 Task: Select the West Africa Time as time zone for the schedule.
Action: Mouse moved to (104, 147)
Screenshot: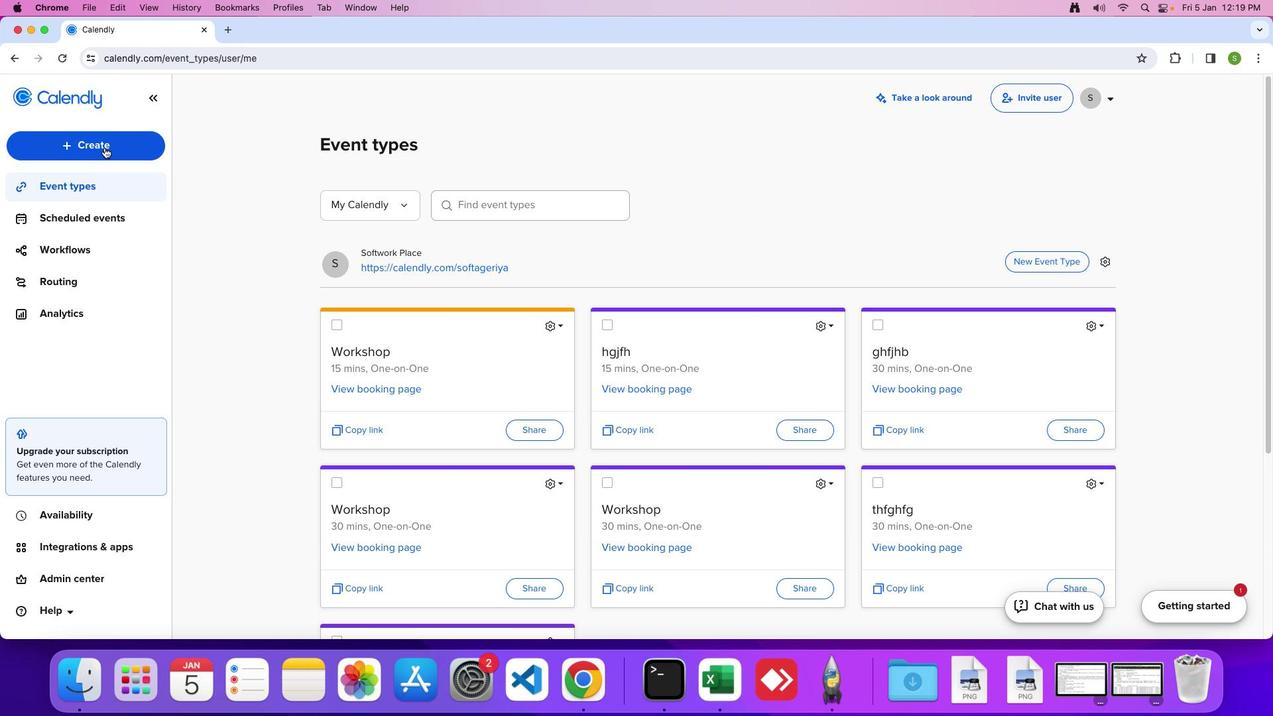 
Action: Mouse pressed left at (104, 147)
Screenshot: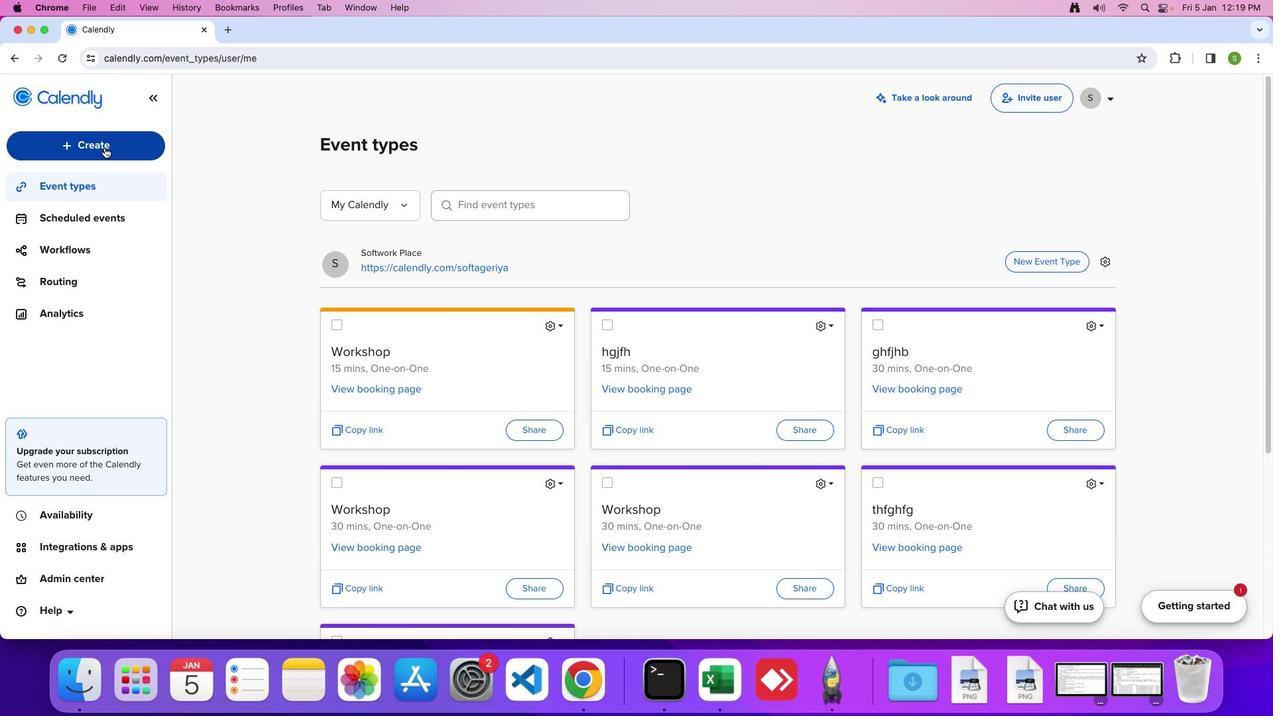 
Action: Mouse moved to (82, 305)
Screenshot: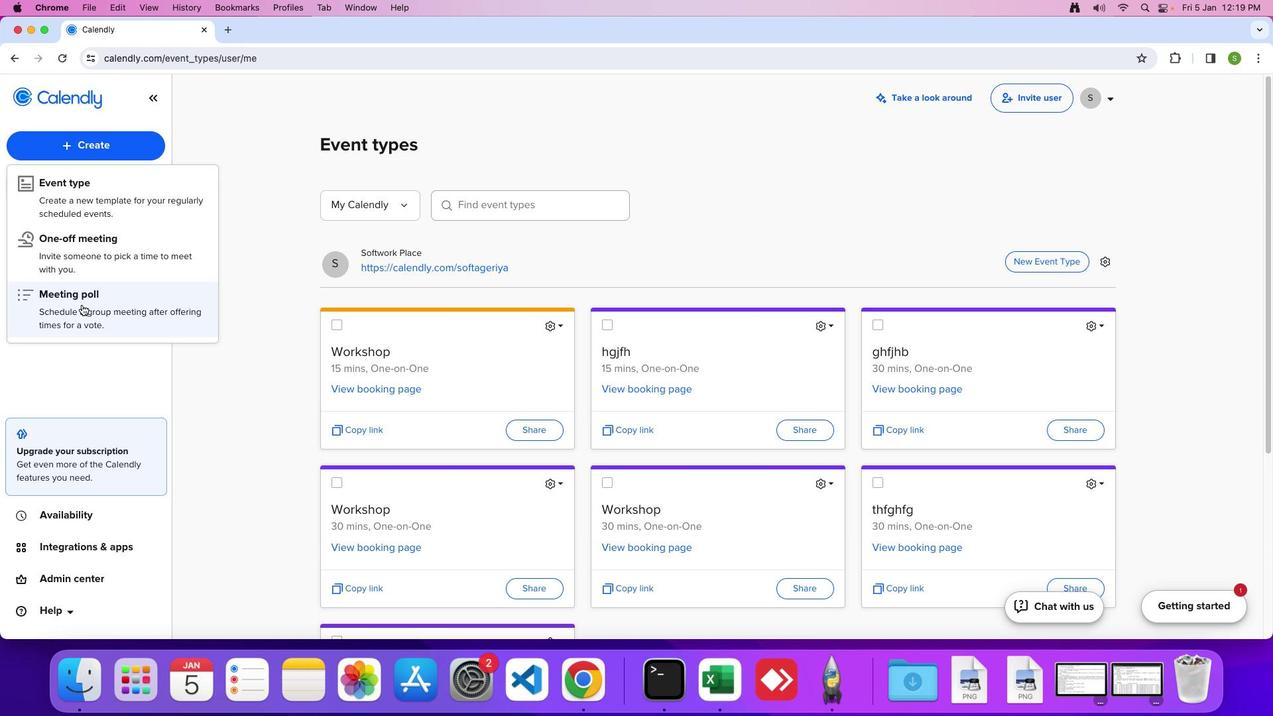 
Action: Mouse pressed left at (82, 305)
Screenshot: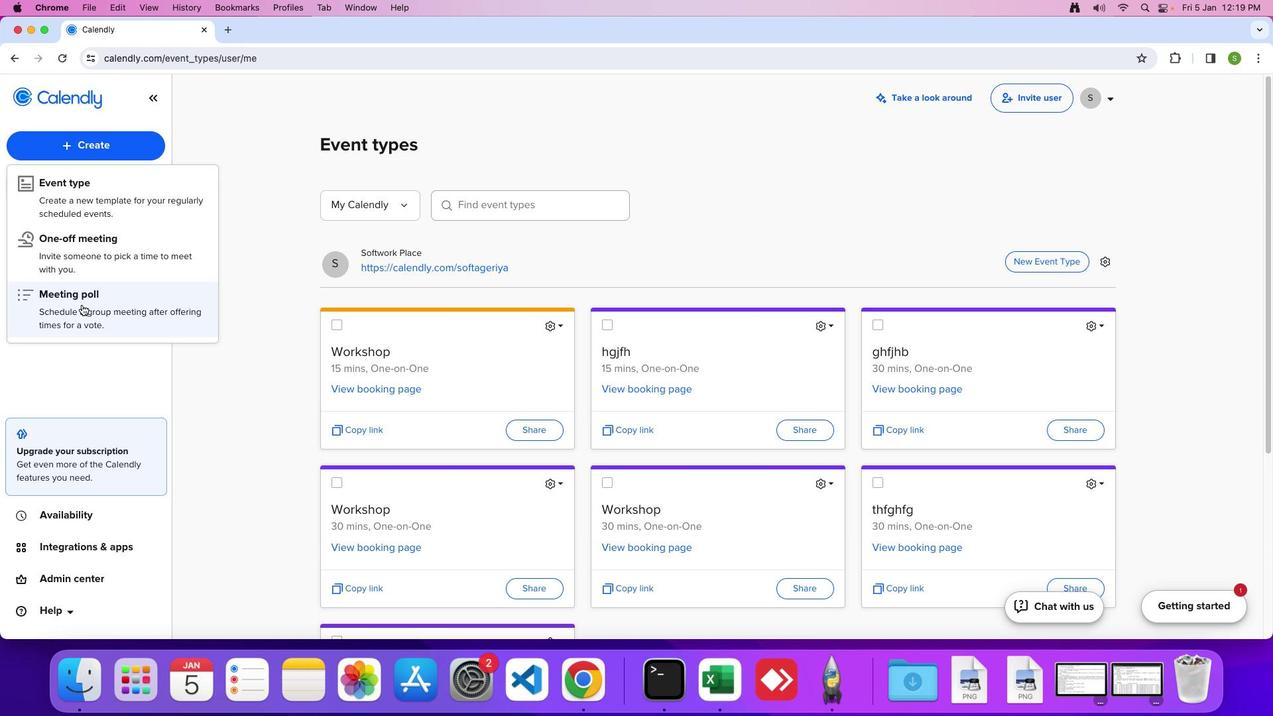 
Action: Mouse moved to (110, 163)
Screenshot: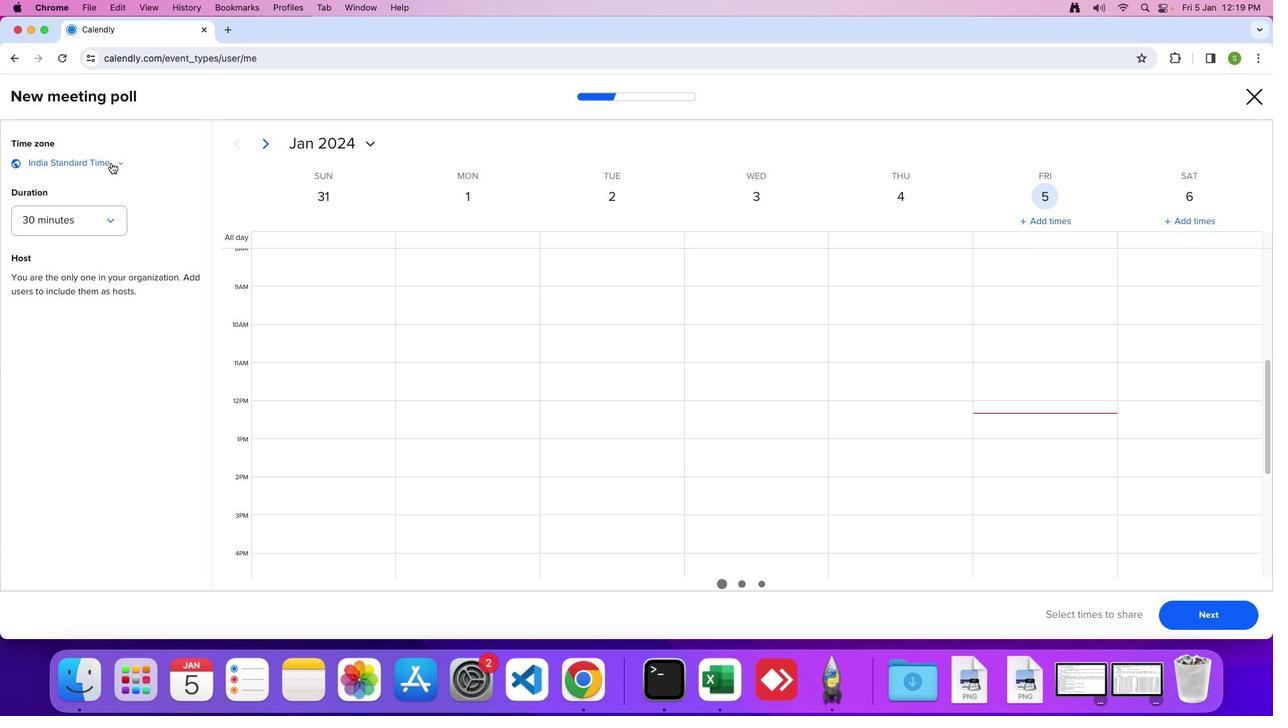 
Action: Mouse pressed left at (110, 163)
Screenshot: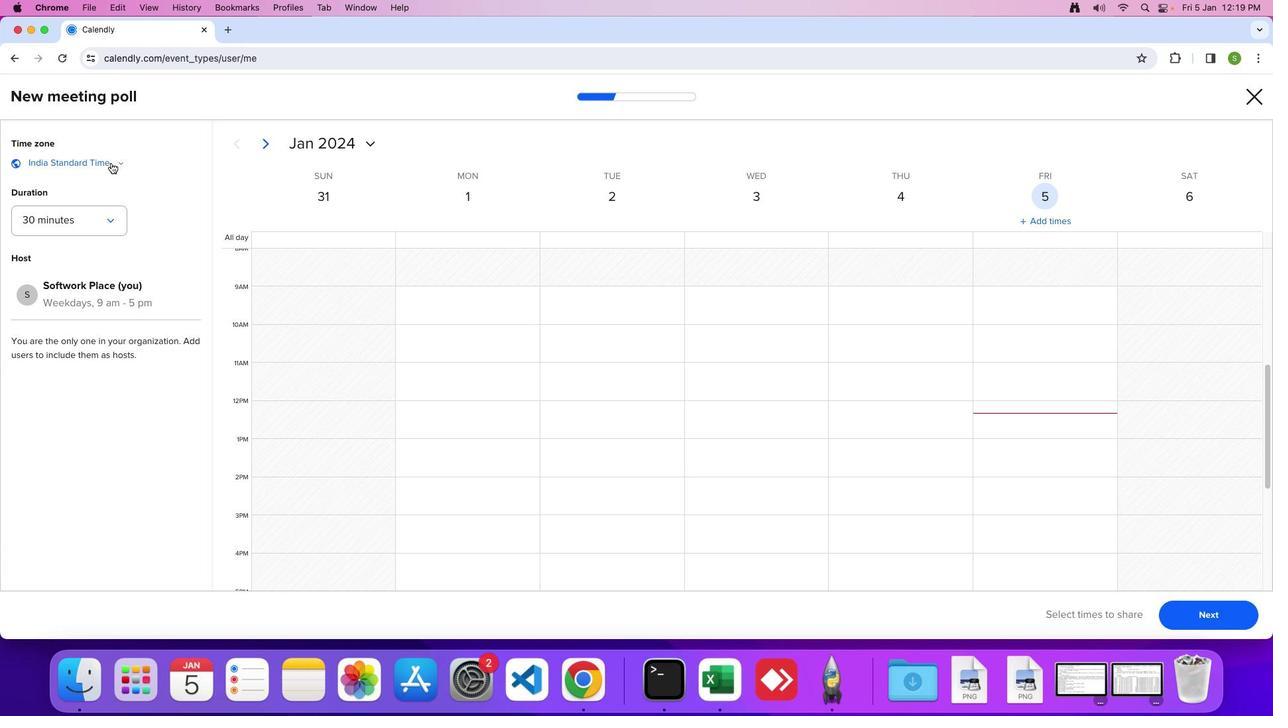 
Action: Mouse moved to (140, 339)
Screenshot: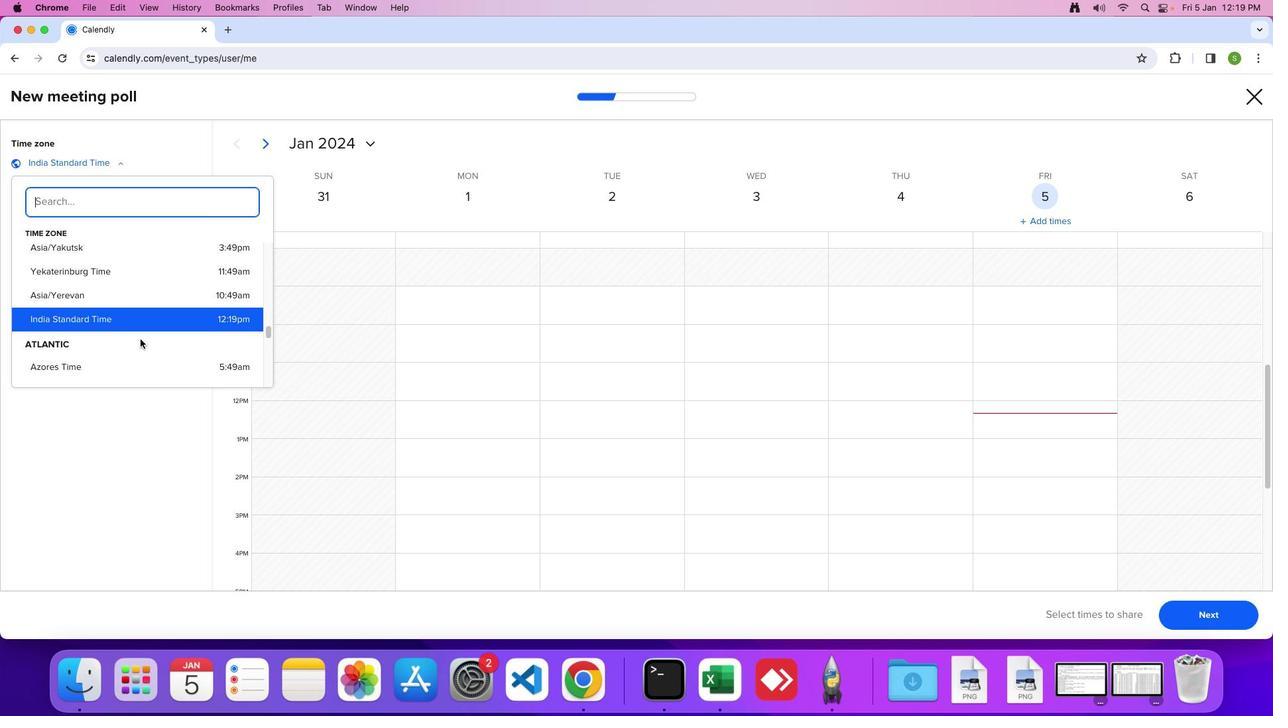 
Action: Mouse scrolled (140, 339) with delta (0, 0)
Screenshot: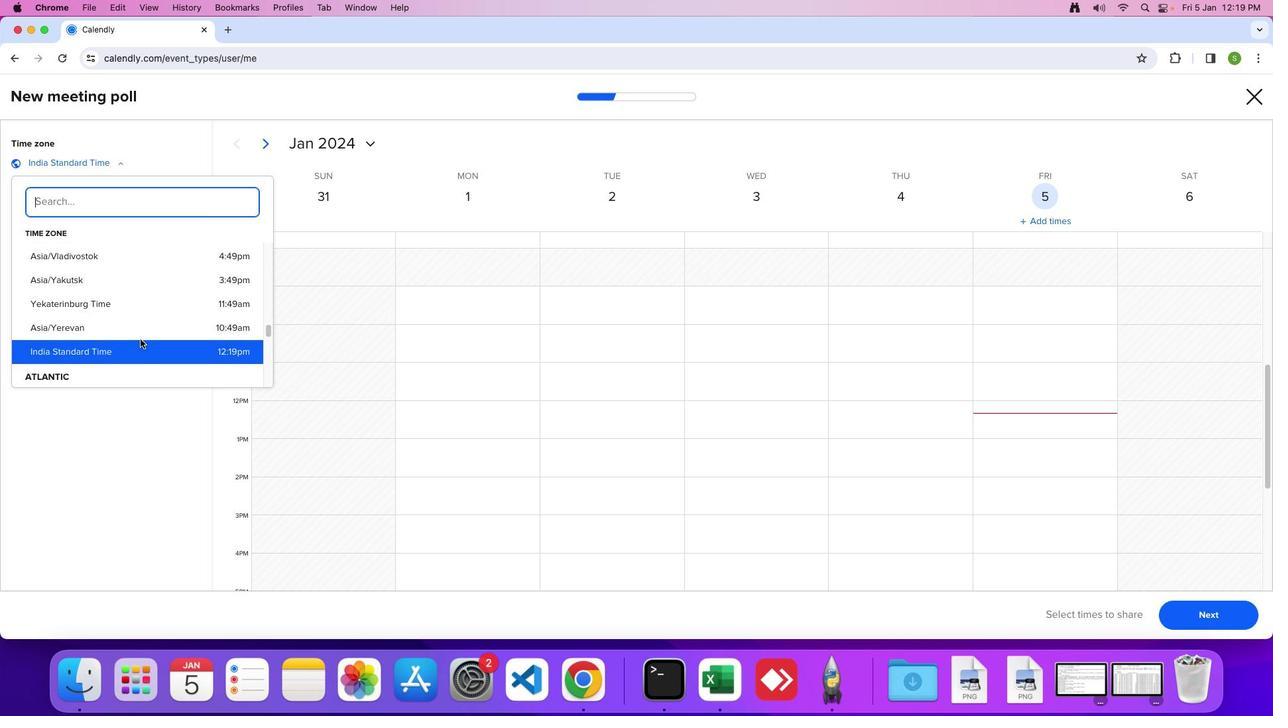 
Action: Mouse moved to (140, 339)
Screenshot: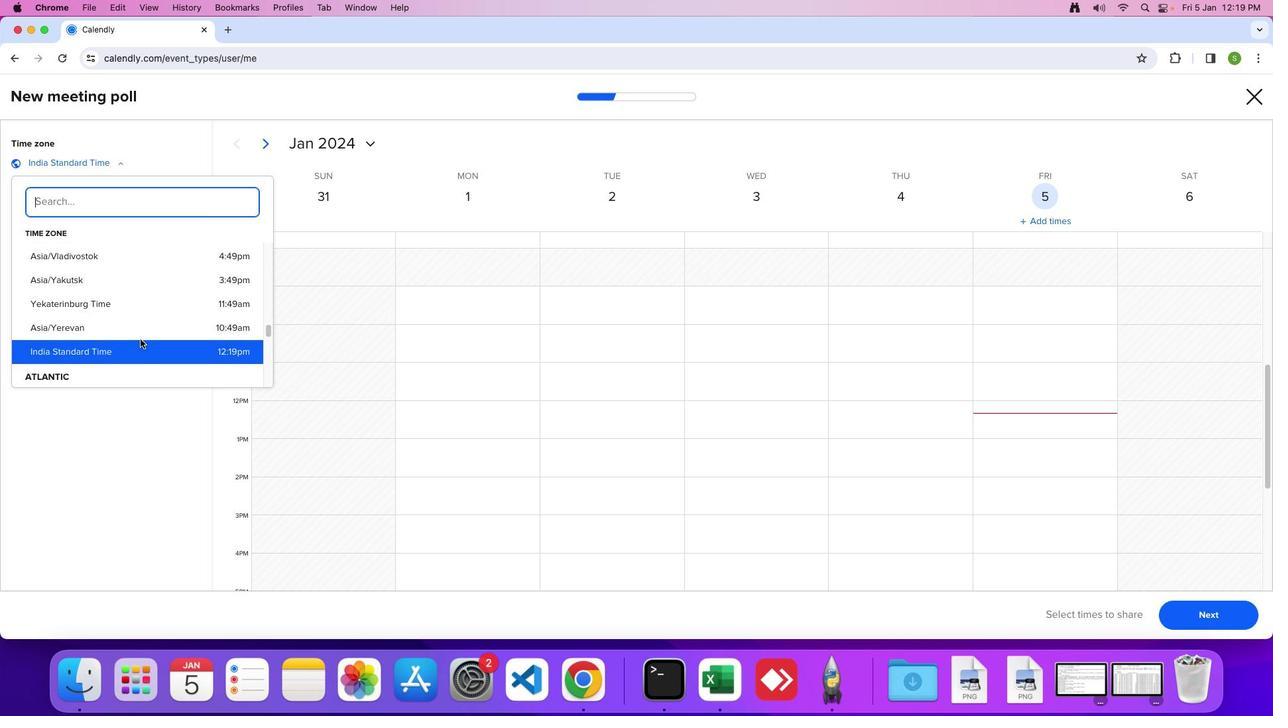
Action: Mouse scrolled (140, 339) with delta (0, 0)
Screenshot: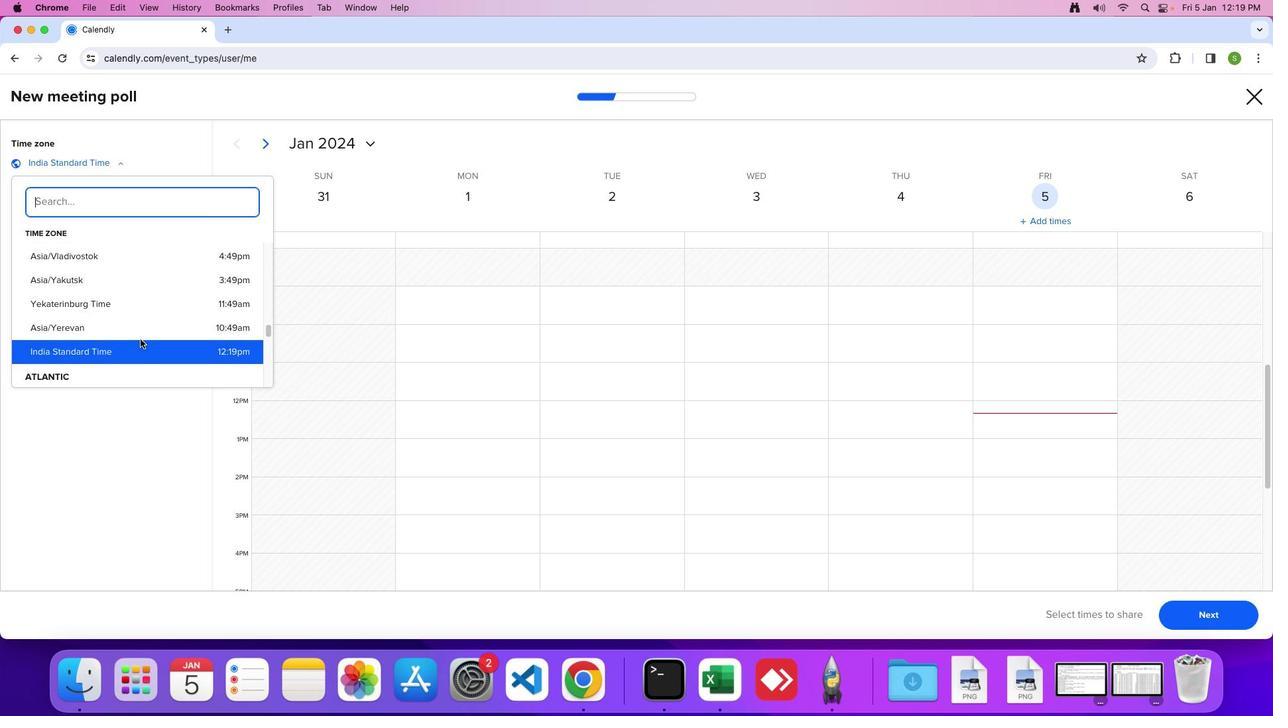 
Action: Mouse moved to (140, 339)
Screenshot: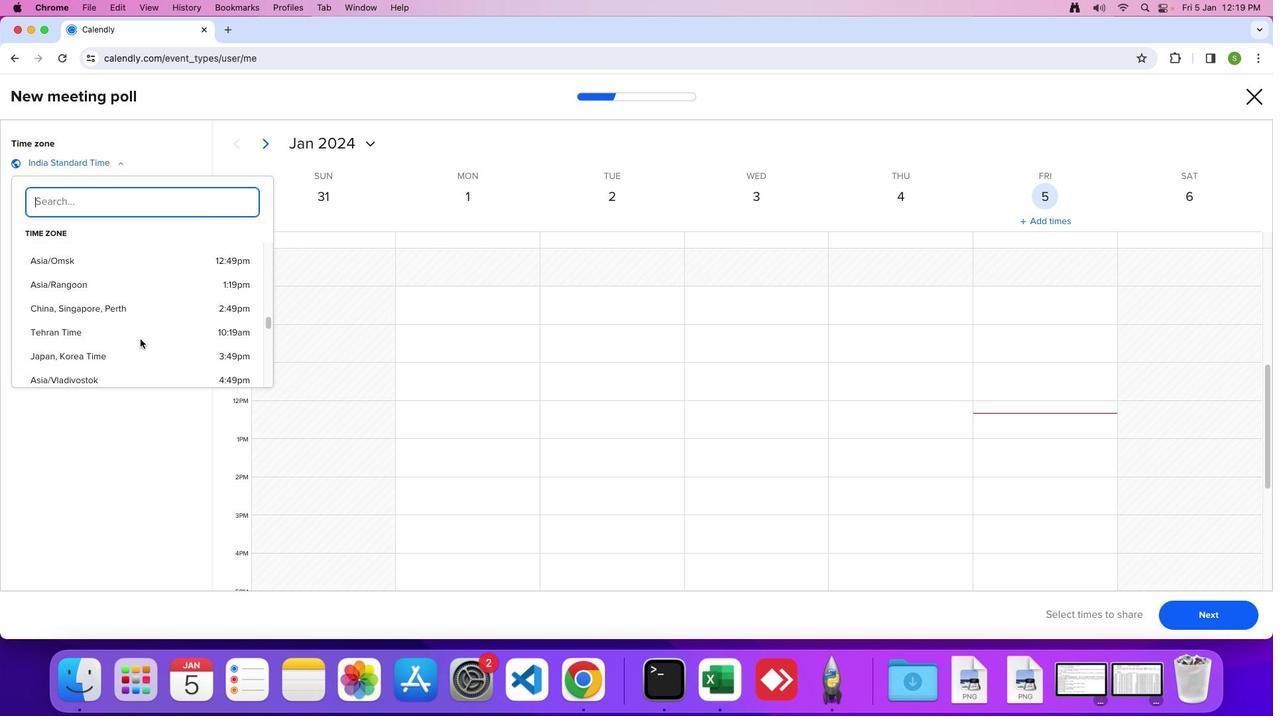 
Action: Mouse scrolled (140, 339) with delta (0, 2)
Screenshot: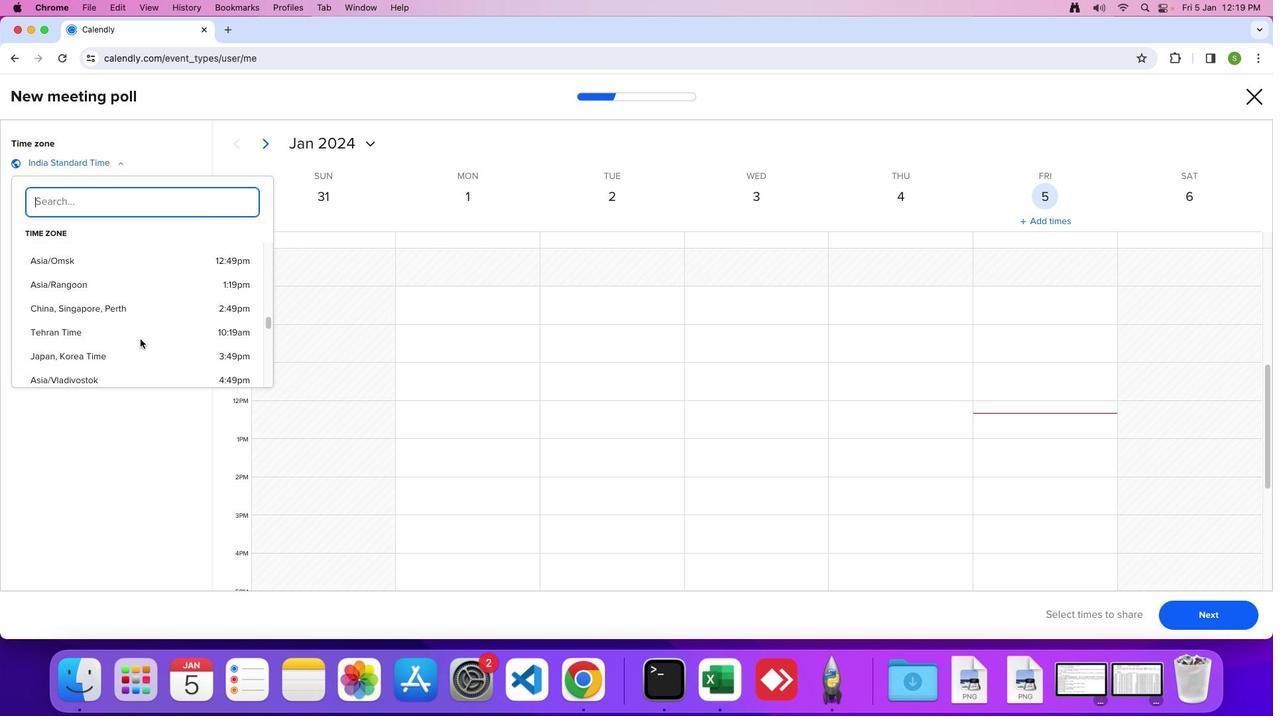 
Action: Mouse scrolled (140, 339) with delta (0, 3)
Screenshot: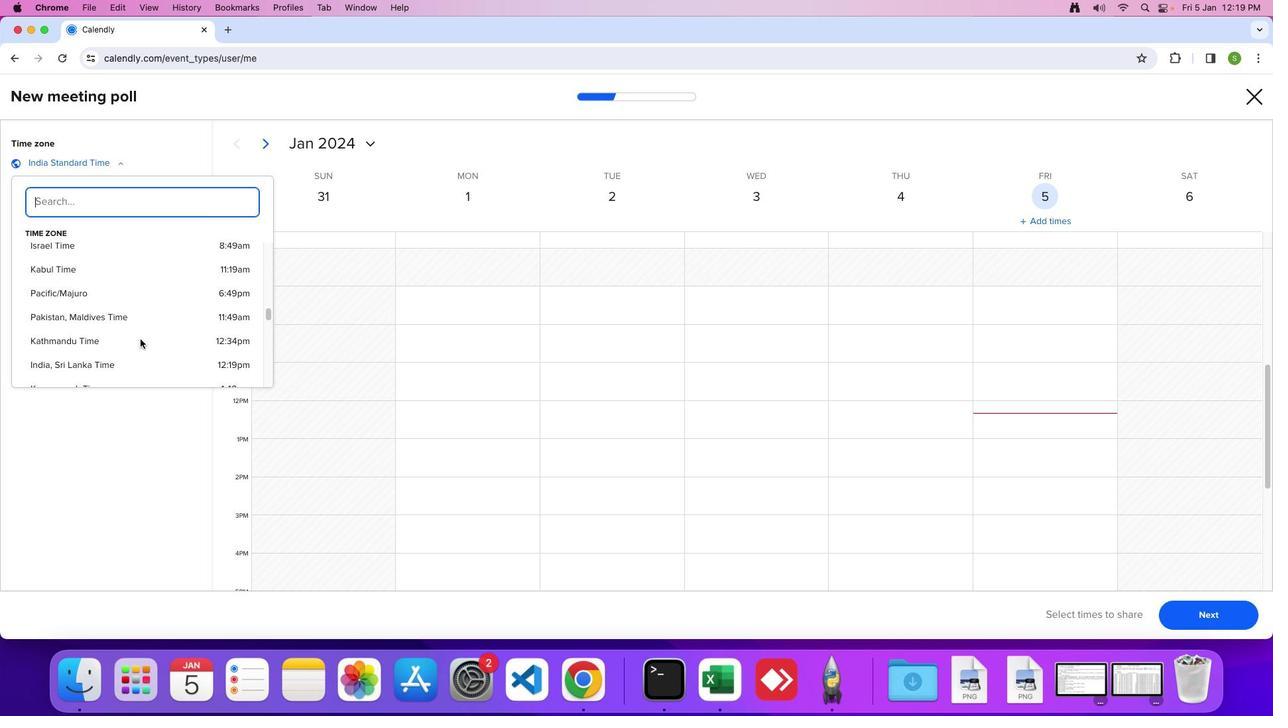 
Action: Mouse moved to (140, 339)
Screenshot: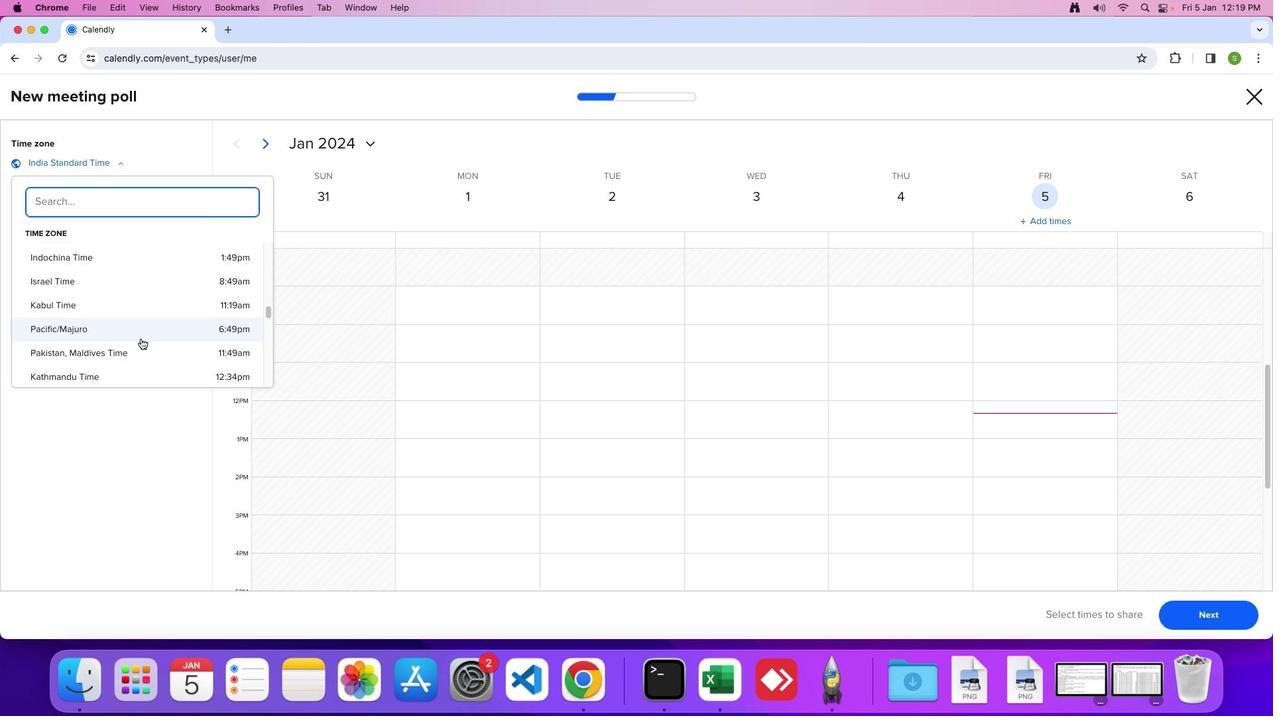 
Action: Mouse scrolled (140, 339) with delta (0, 0)
Screenshot: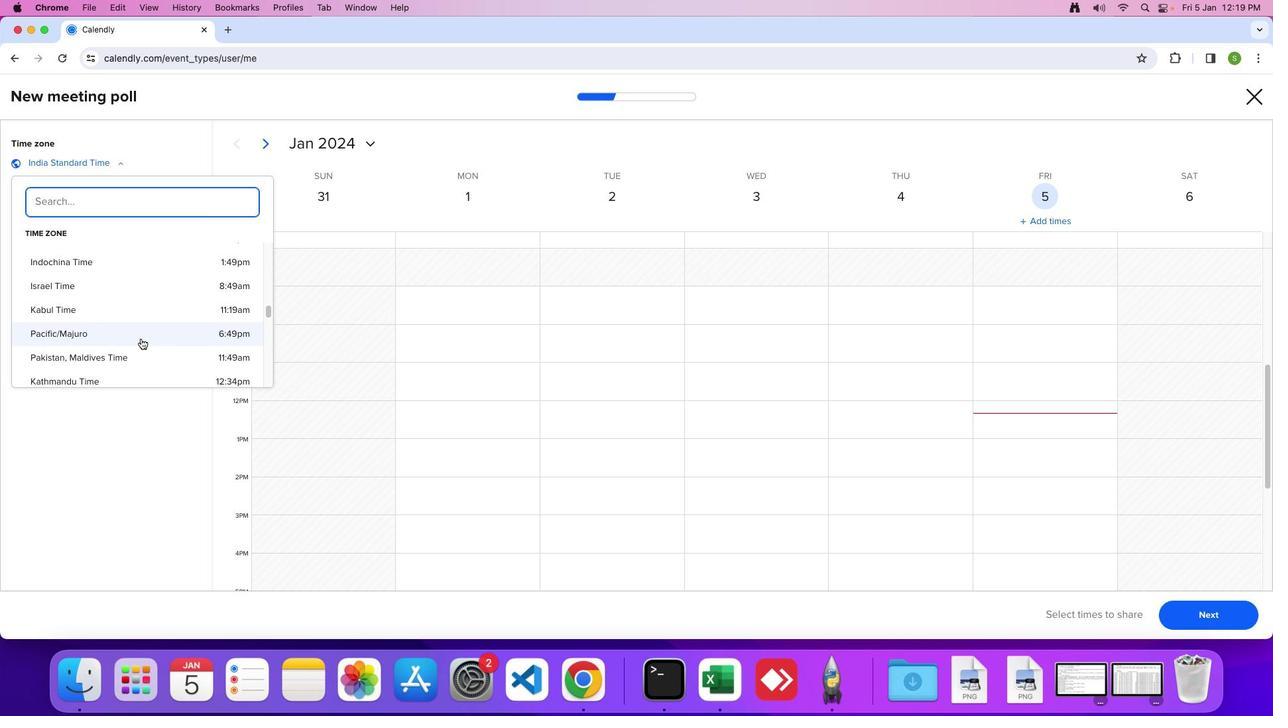 
Action: Mouse scrolled (140, 339) with delta (0, 0)
Screenshot: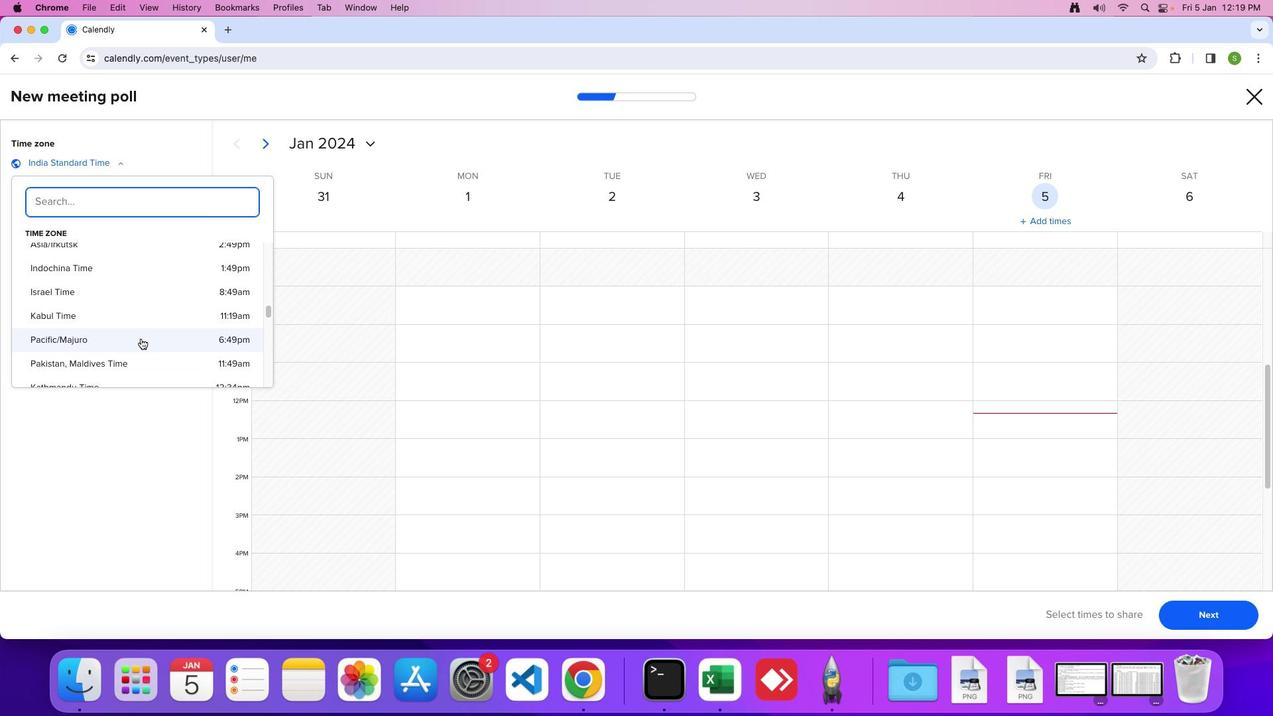 
Action: Mouse moved to (141, 338)
Screenshot: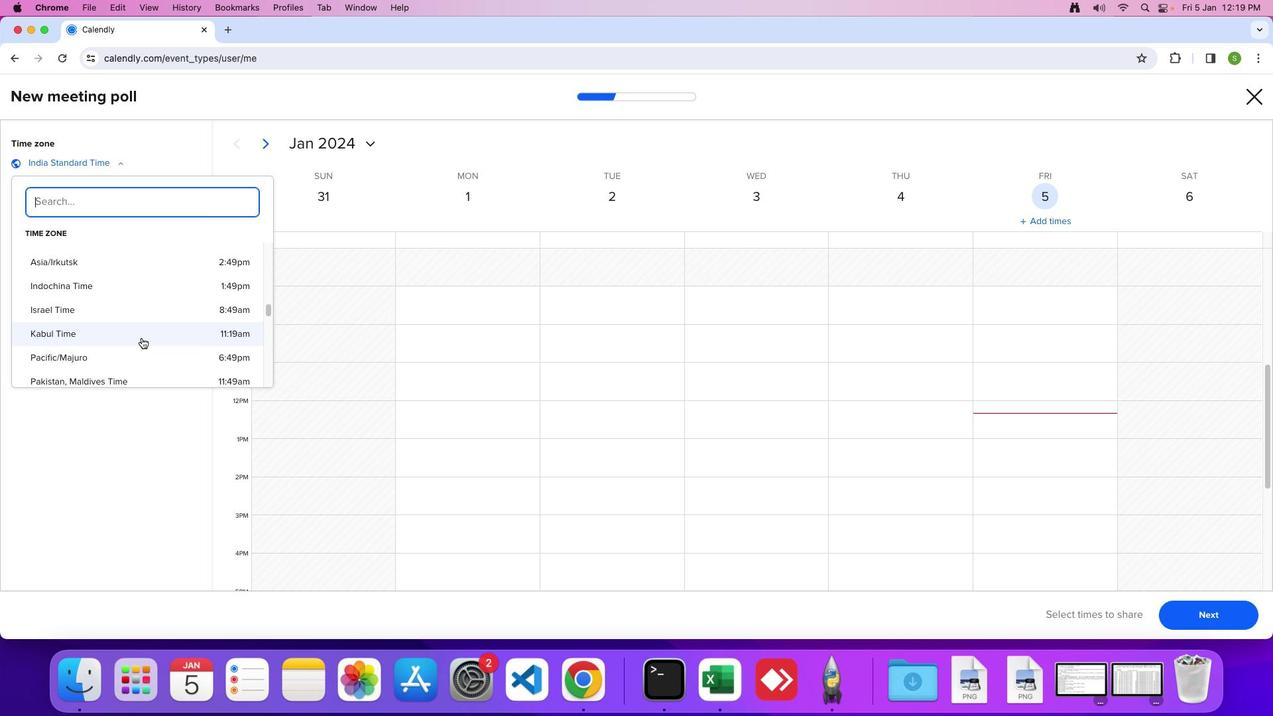 
Action: Mouse scrolled (141, 338) with delta (0, 0)
Screenshot: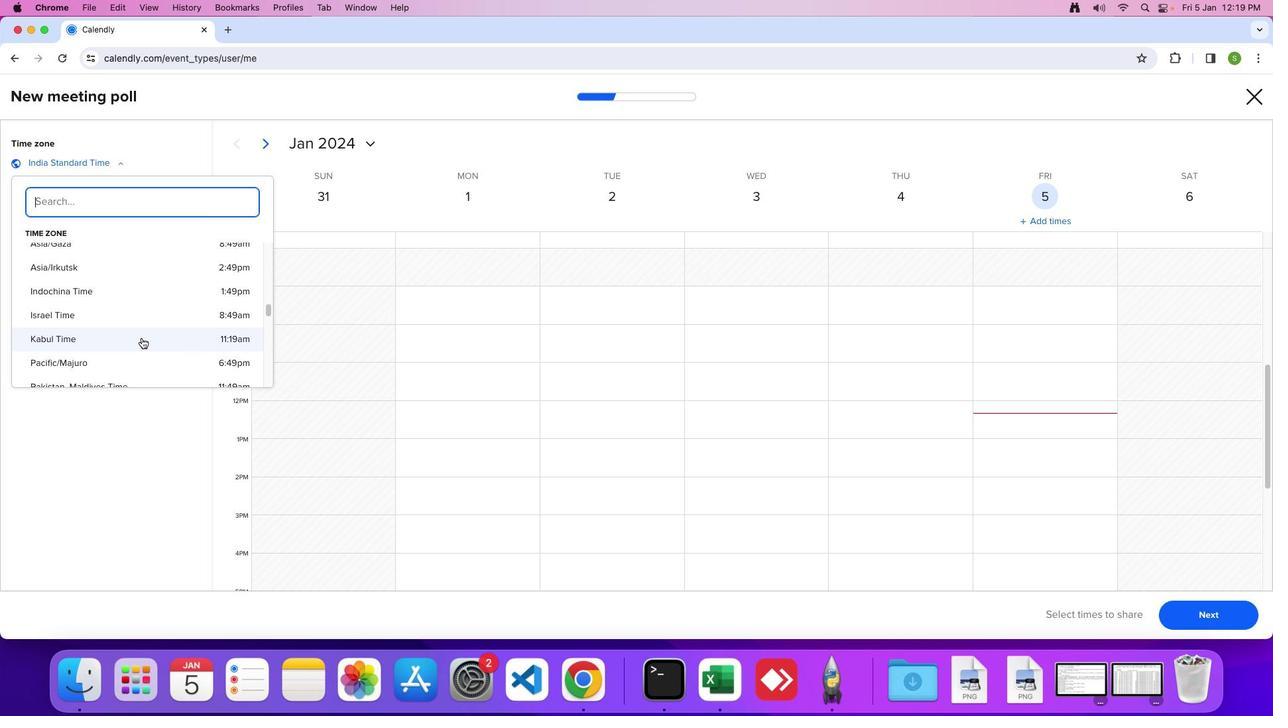 
Action: Mouse scrolled (141, 338) with delta (0, 0)
Screenshot: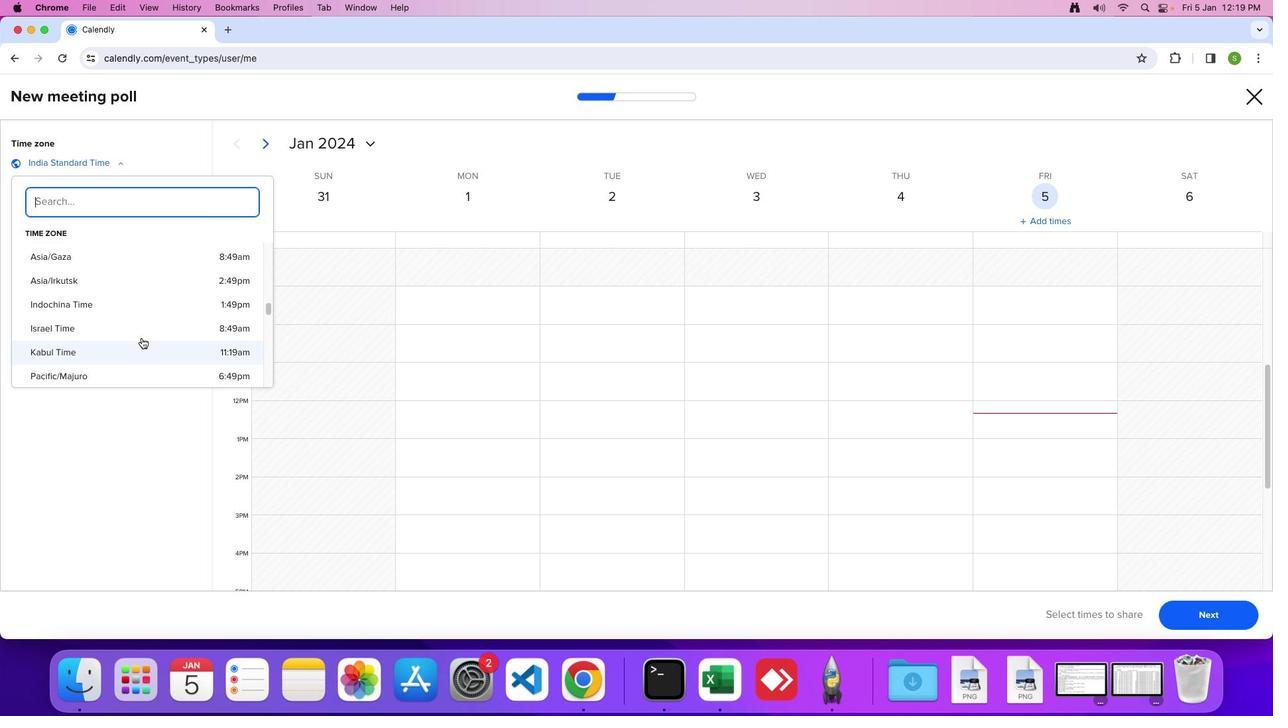 
Action: Mouse scrolled (141, 338) with delta (0, 1)
Screenshot: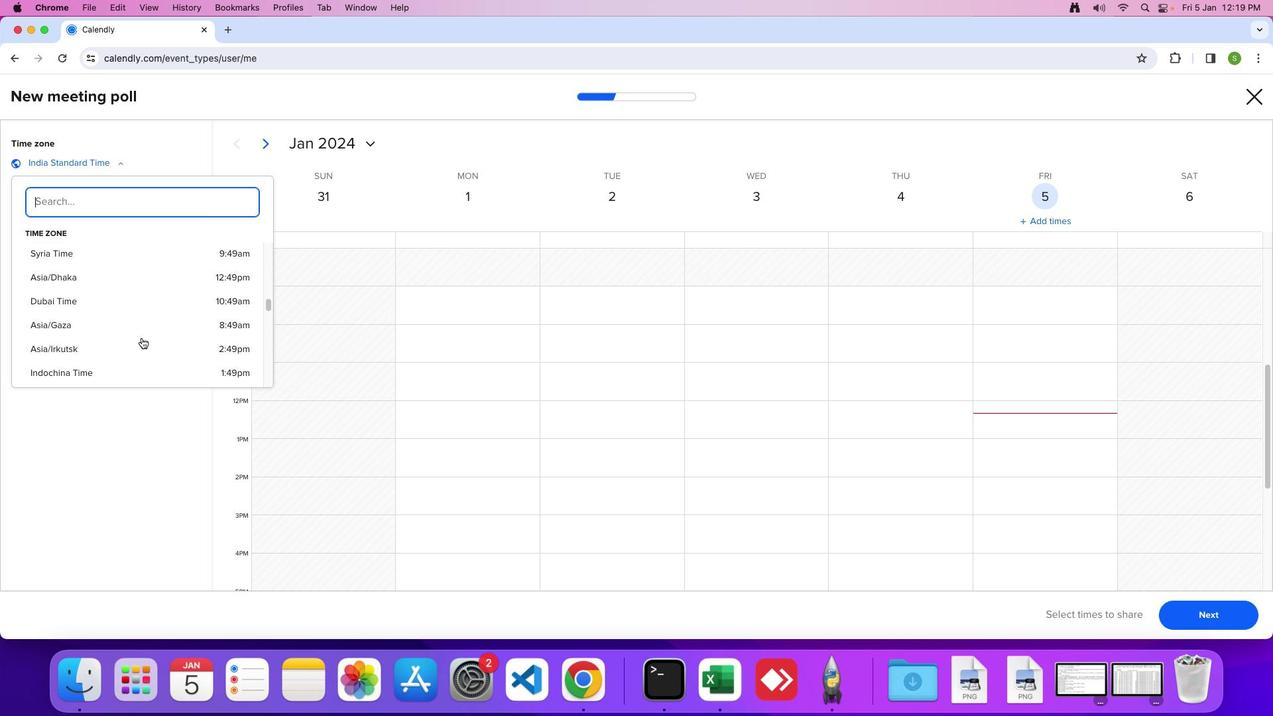 
Action: Mouse scrolled (141, 338) with delta (0, 0)
Screenshot: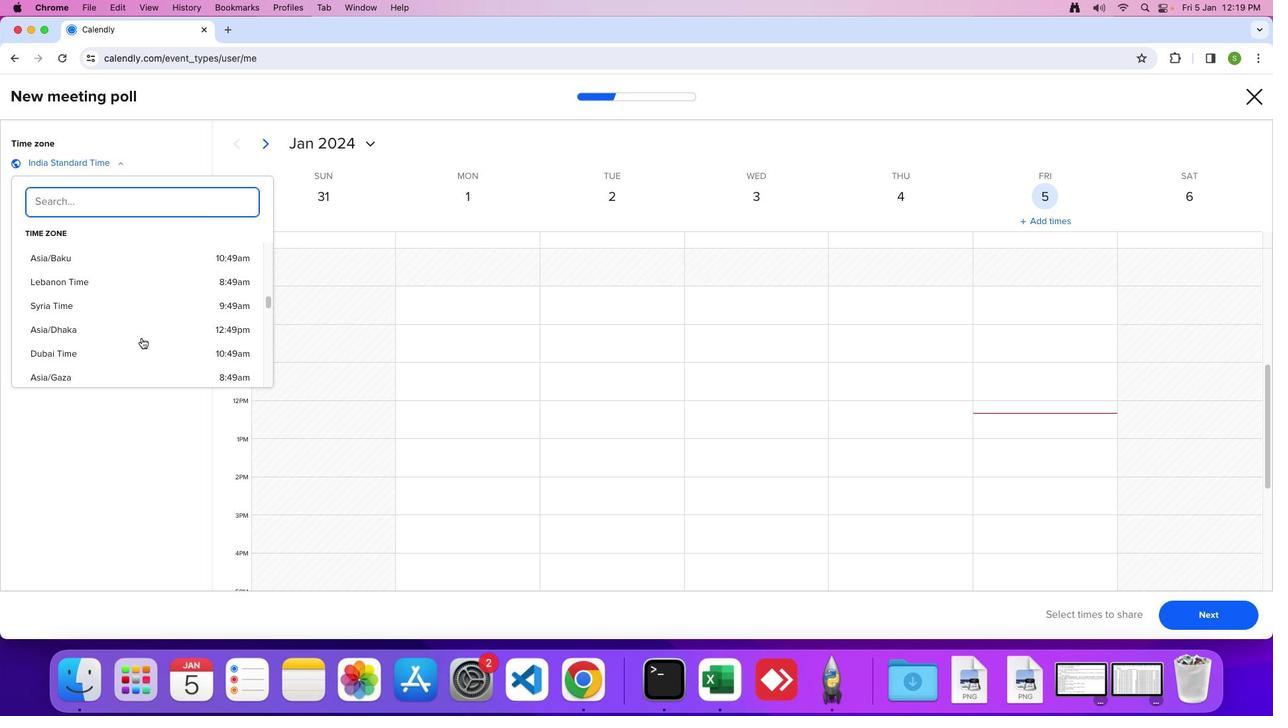 
Action: Mouse scrolled (141, 338) with delta (0, 0)
Screenshot: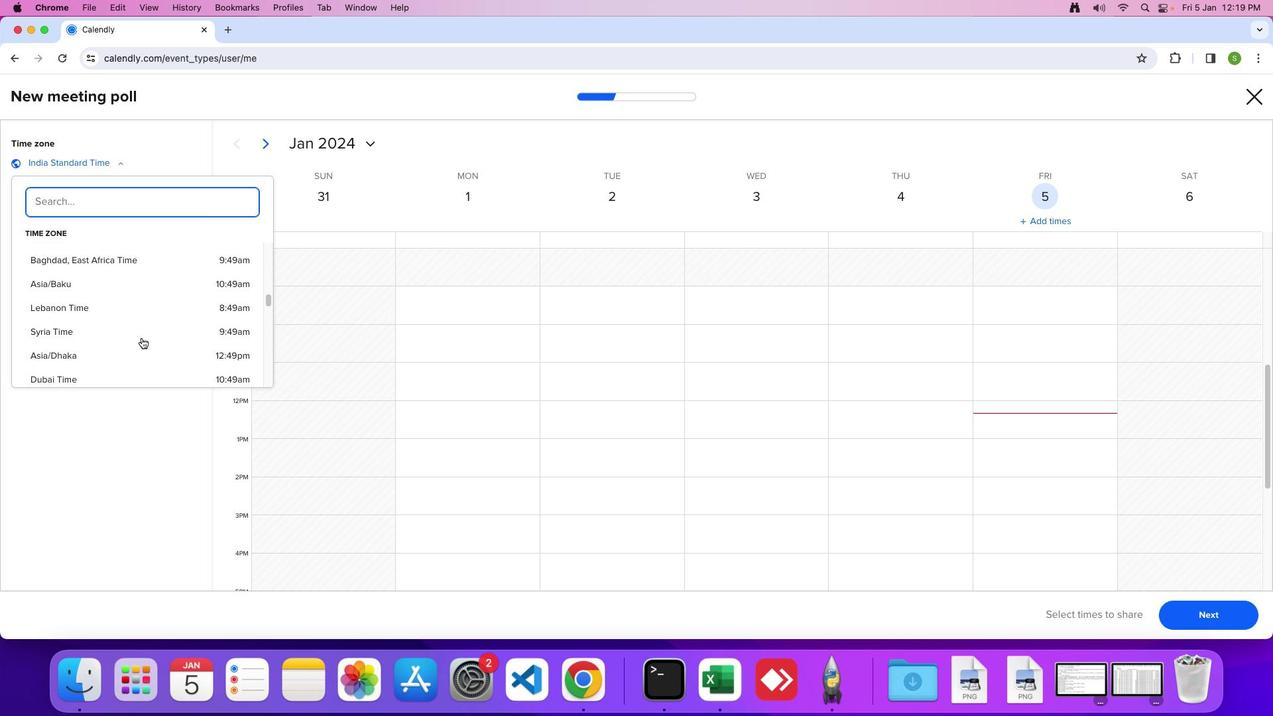 
Action: Mouse scrolled (141, 338) with delta (0, 1)
Screenshot: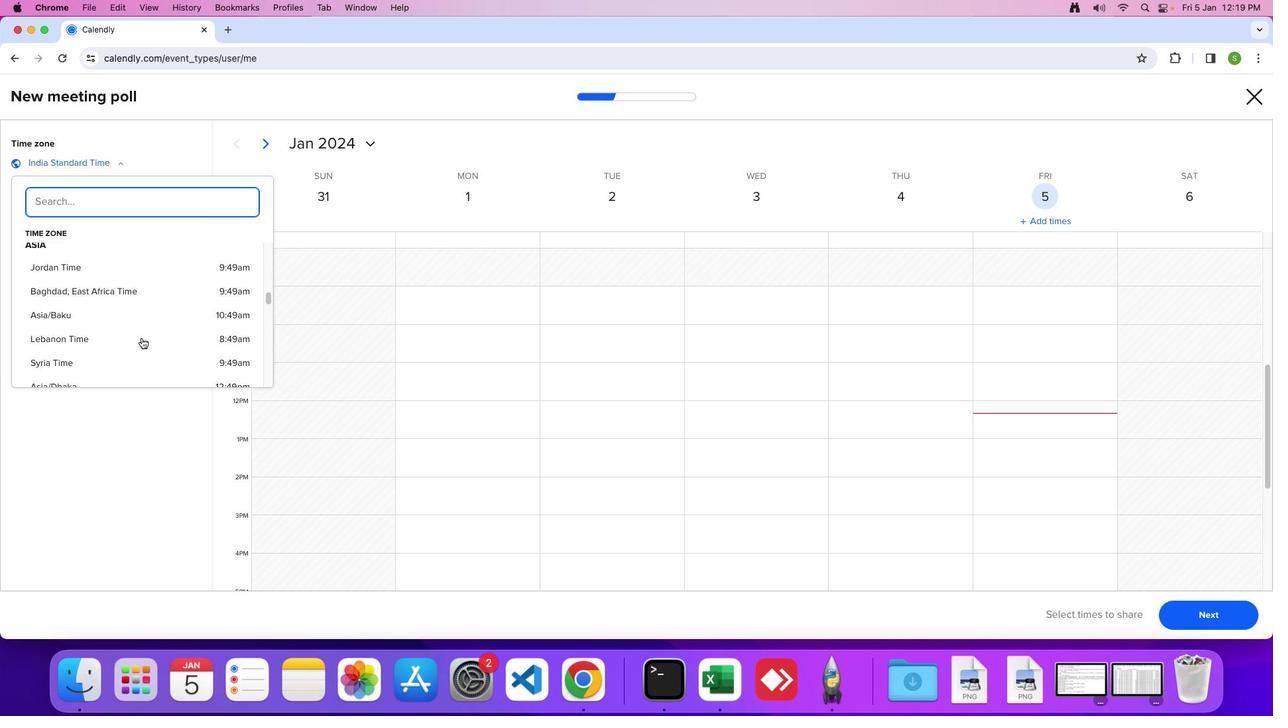 
Action: Mouse scrolled (141, 338) with delta (0, 0)
Screenshot: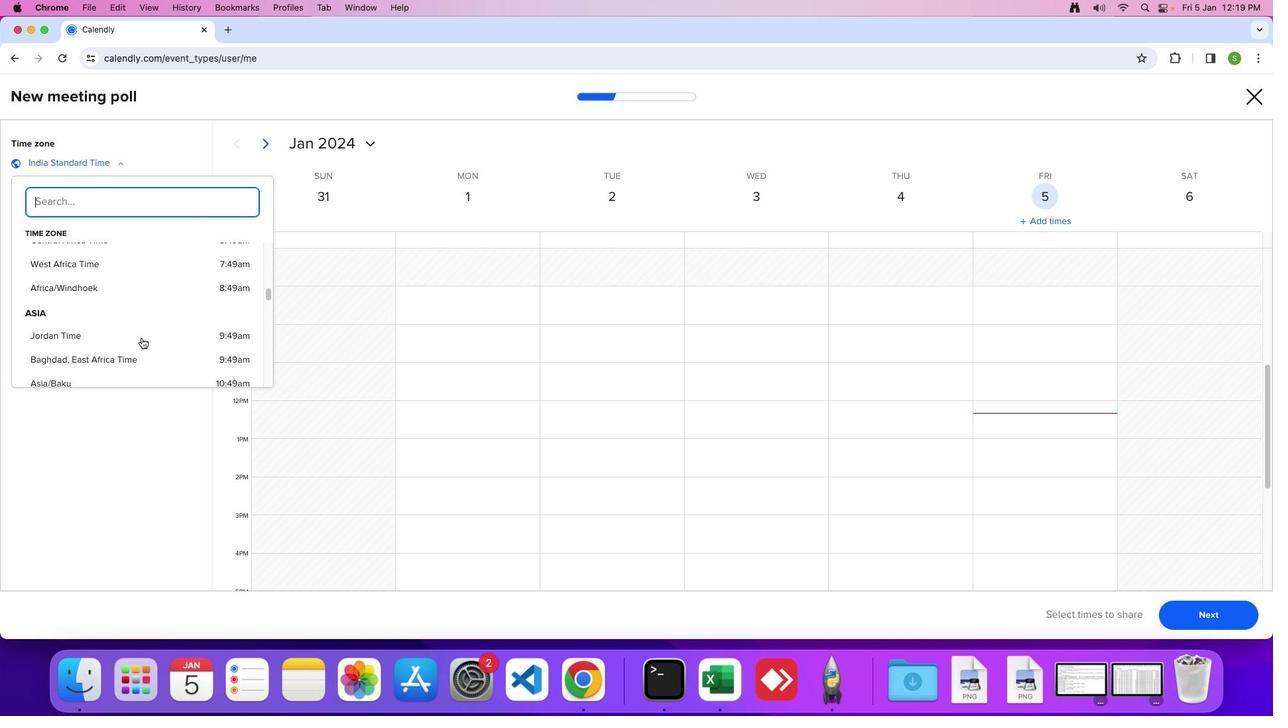 
Action: Mouse scrolled (141, 338) with delta (0, 0)
Screenshot: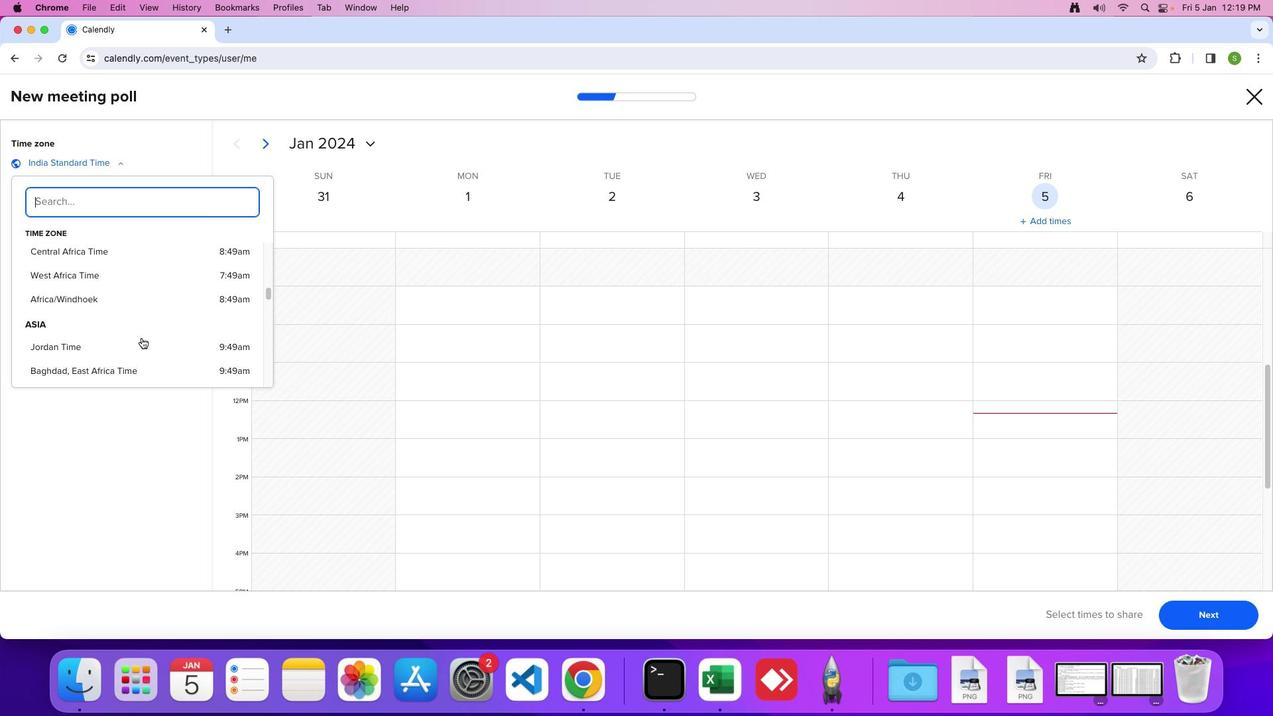
Action: Mouse scrolled (141, 338) with delta (0, 0)
Screenshot: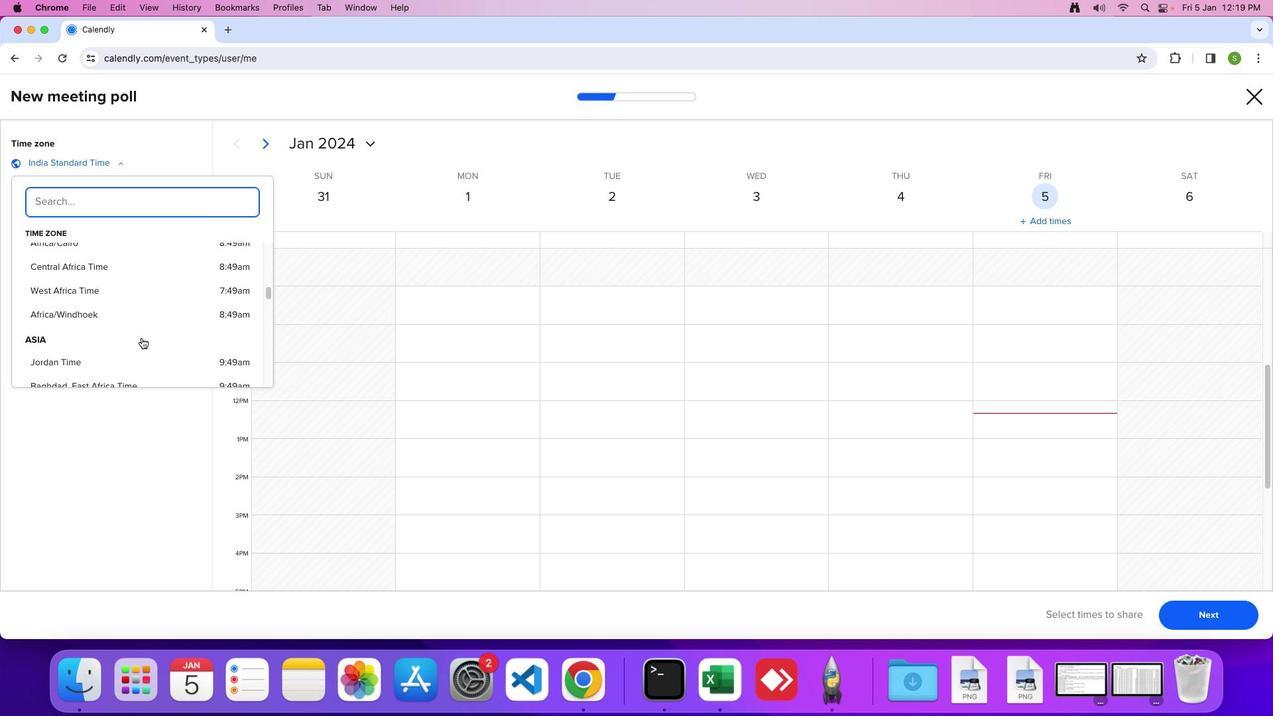 
Action: Mouse scrolled (141, 338) with delta (0, 0)
Screenshot: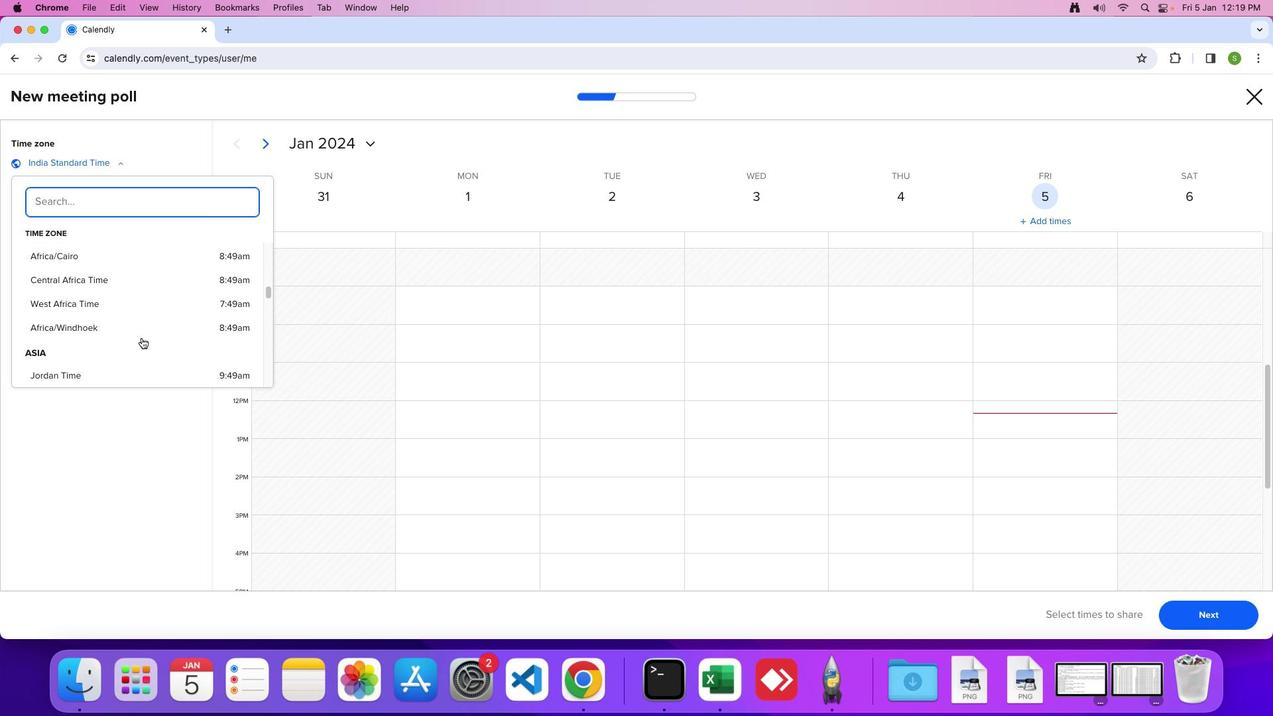 
Action: Mouse scrolled (141, 338) with delta (0, 0)
Screenshot: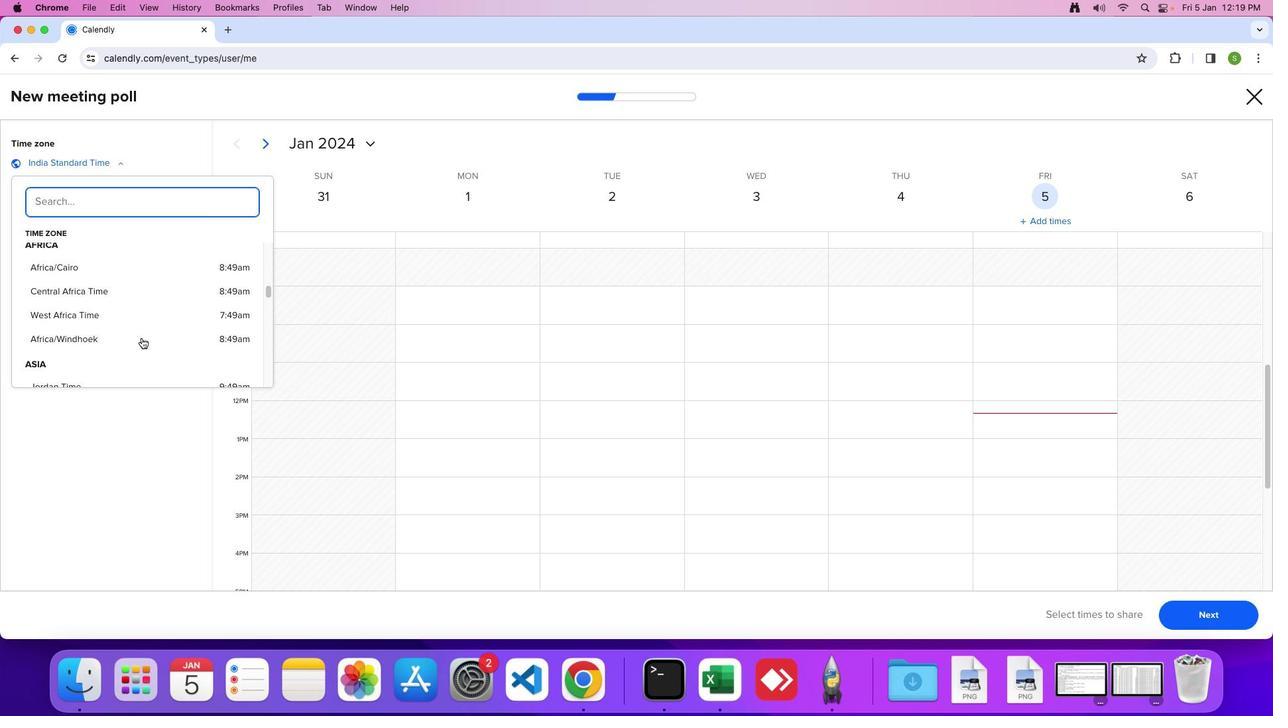 
Action: Mouse scrolled (141, 338) with delta (0, 0)
Screenshot: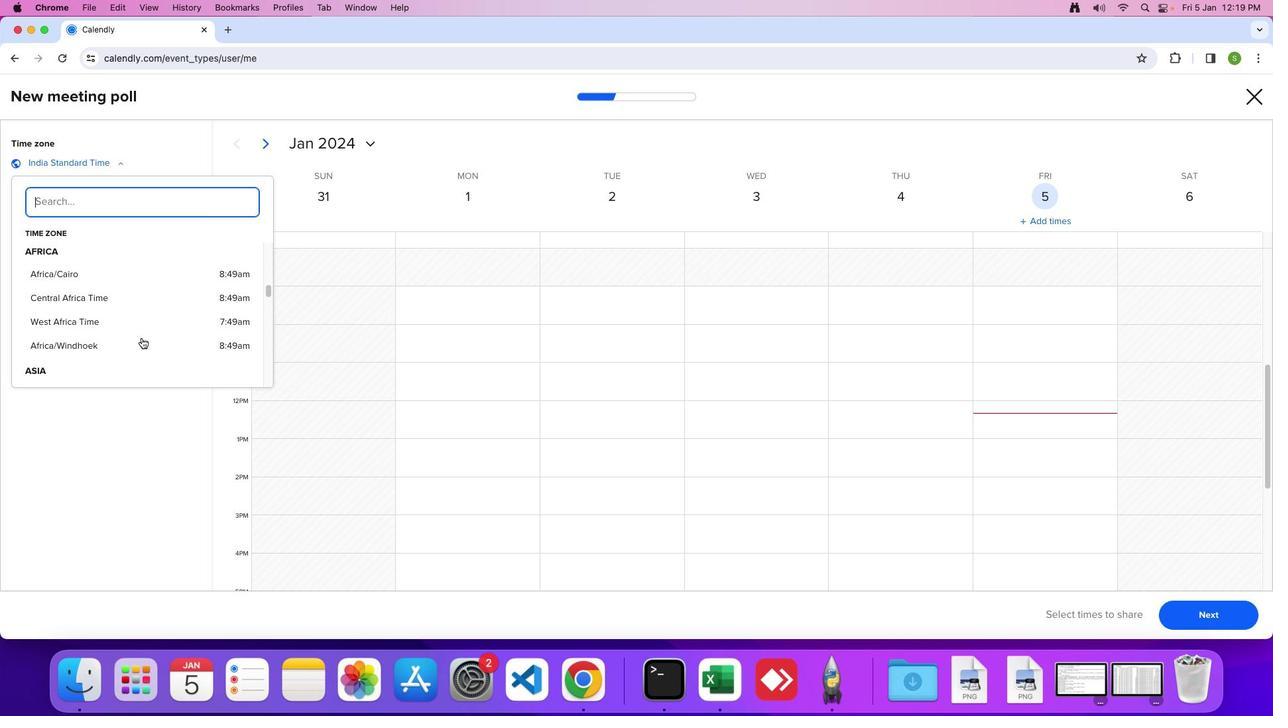 
Action: Mouse scrolled (141, 338) with delta (0, 0)
Screenshot: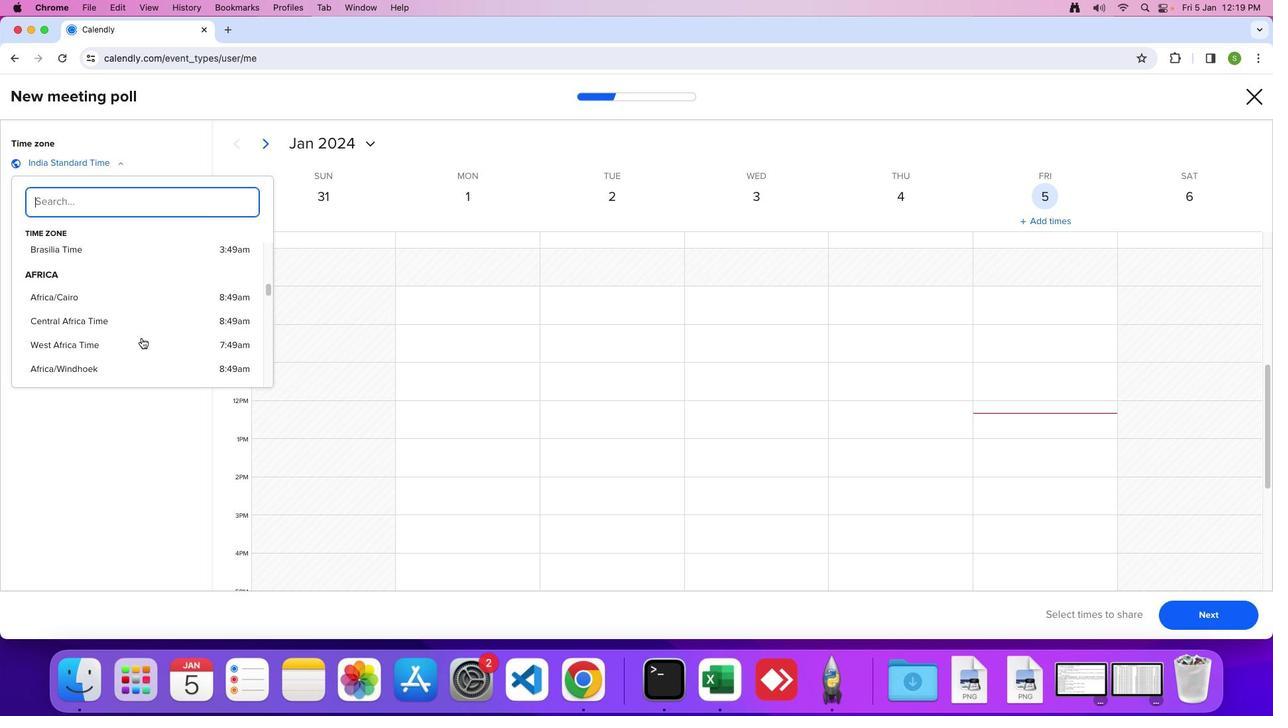 
Action: Mouse scrolled (141, 338) with delta (0, 0)
Screenshot: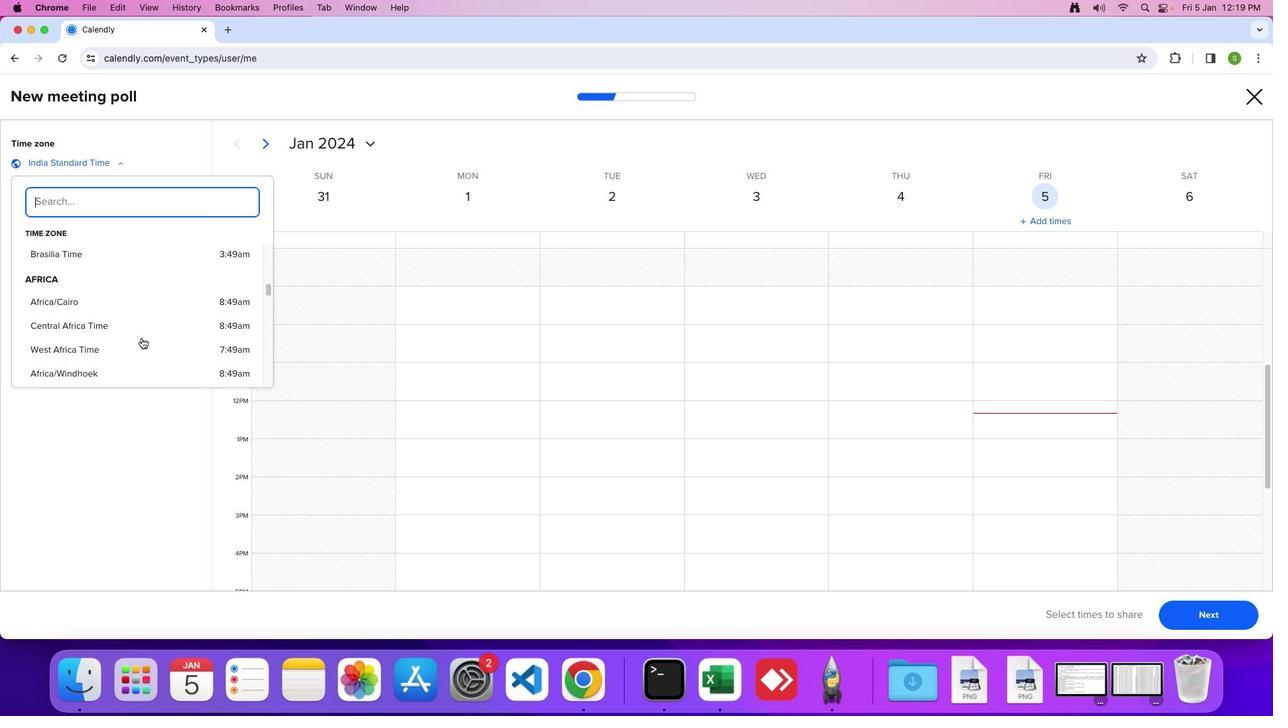 
Action: Mouse scrolled (141, 338) with delta (0, 1)
Screenshot: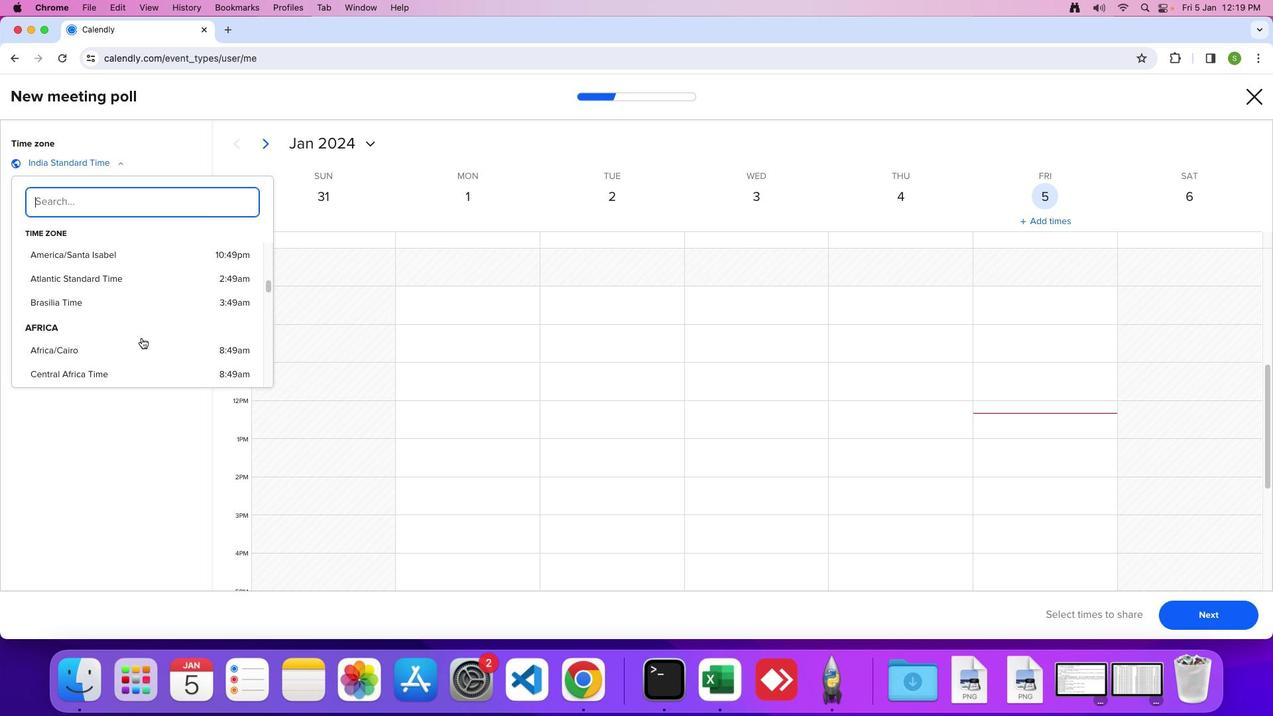 
Action: Mouse scrolled (141, 338) with delta (0, 0)
Screenshot: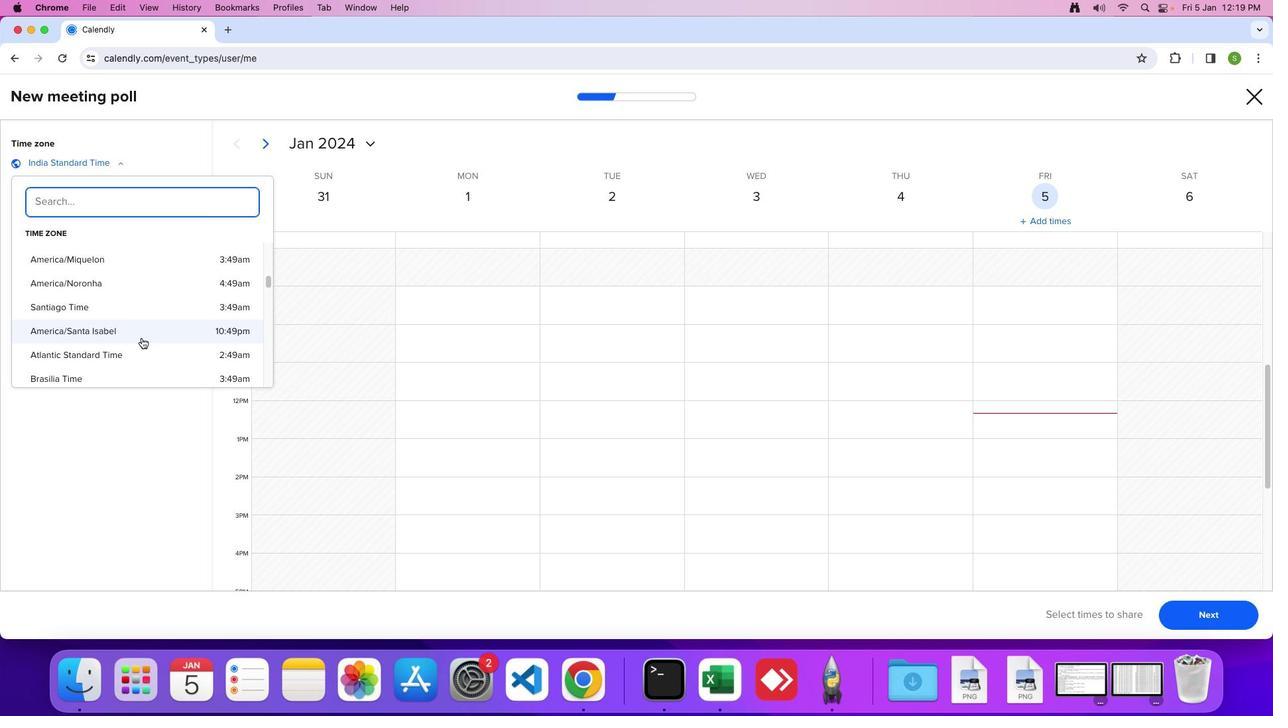 
Action: Mouse scrolled (141, 338) with delta (0, 0)
Screenshot: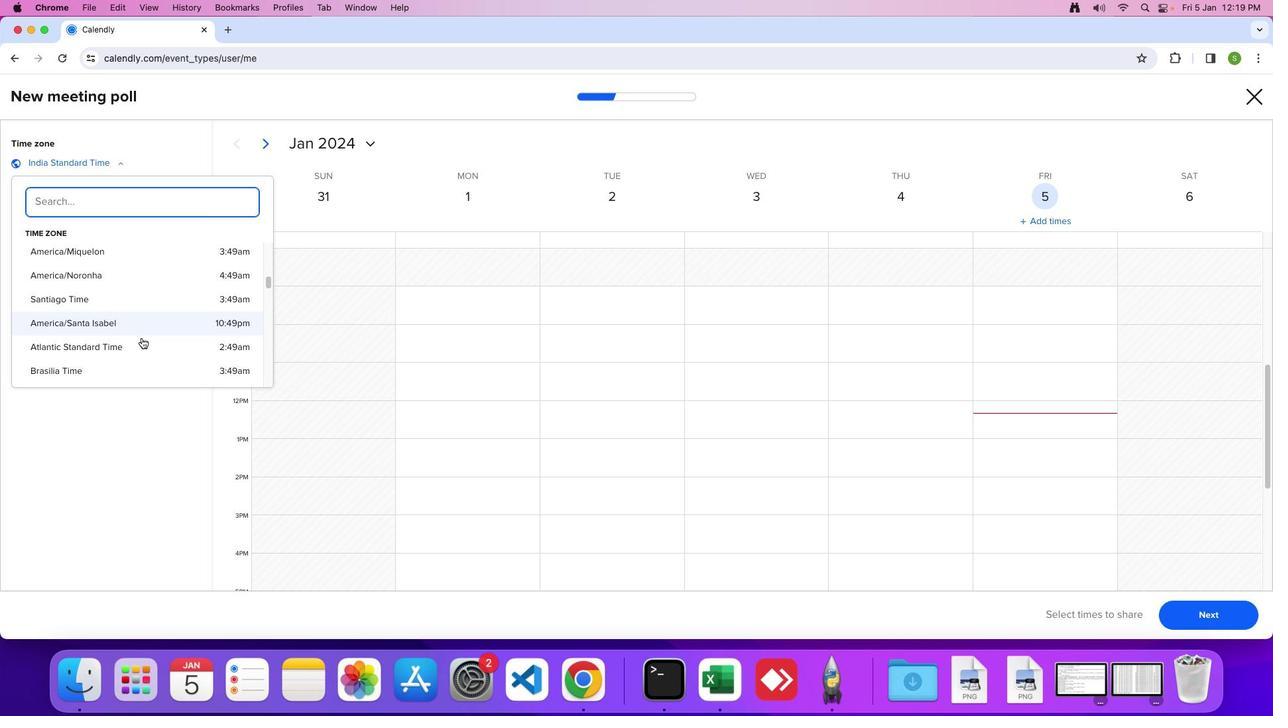 
Action: Mouse scrolled (141, 338) with delta (0, 0)
Screenshot: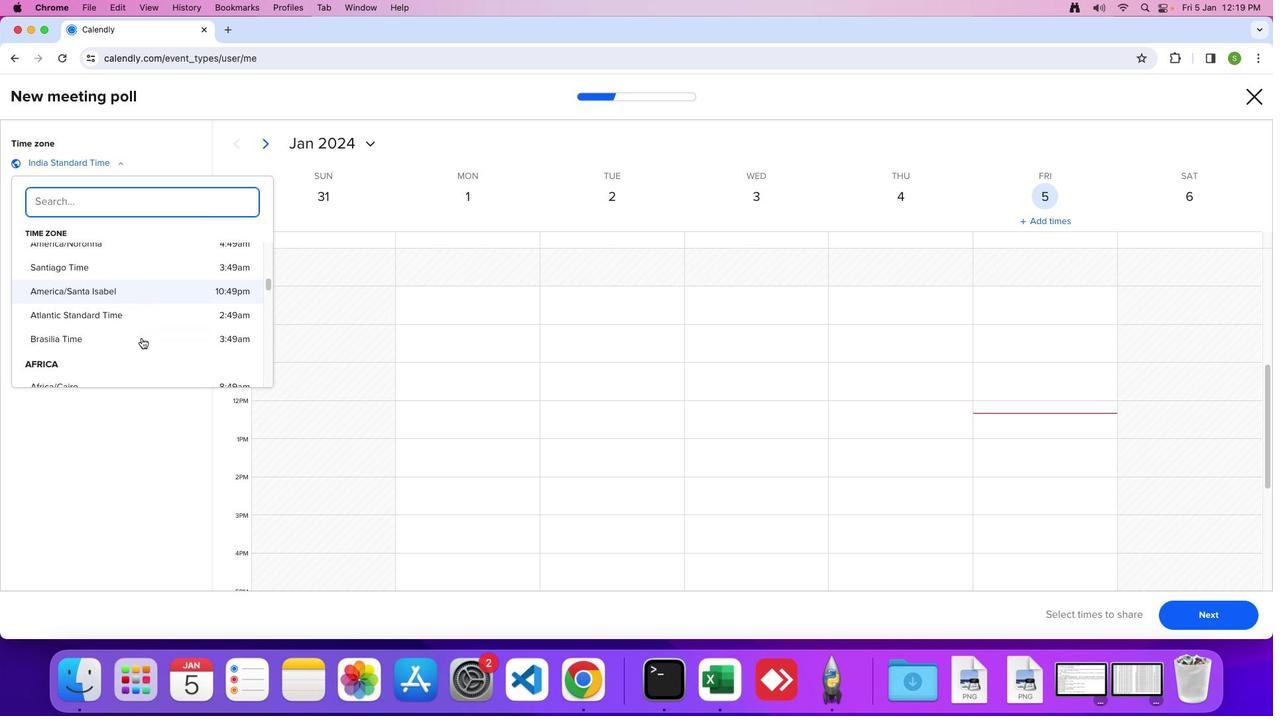 
Action: Mouse scrolled (141, 338) with delta (0, 0)
Screenshot: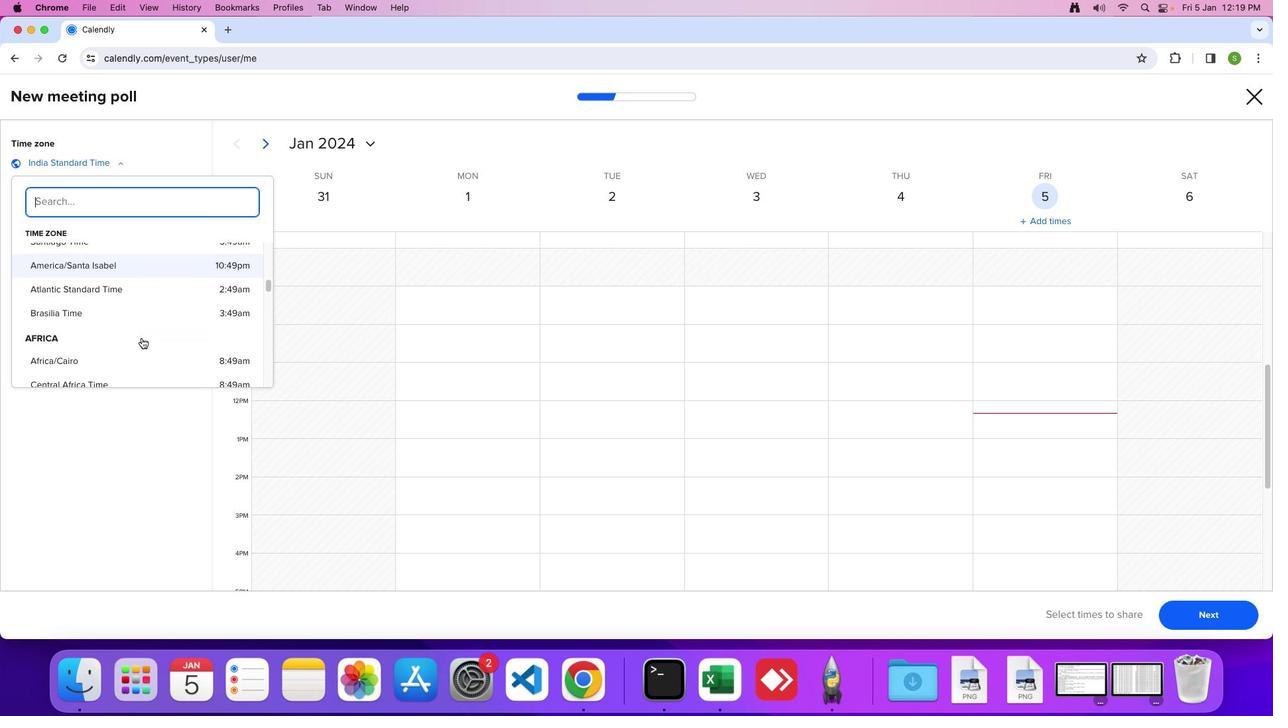 
Action: Mouse scrolled (141, 338) with delta (0, 0)
Screenshot: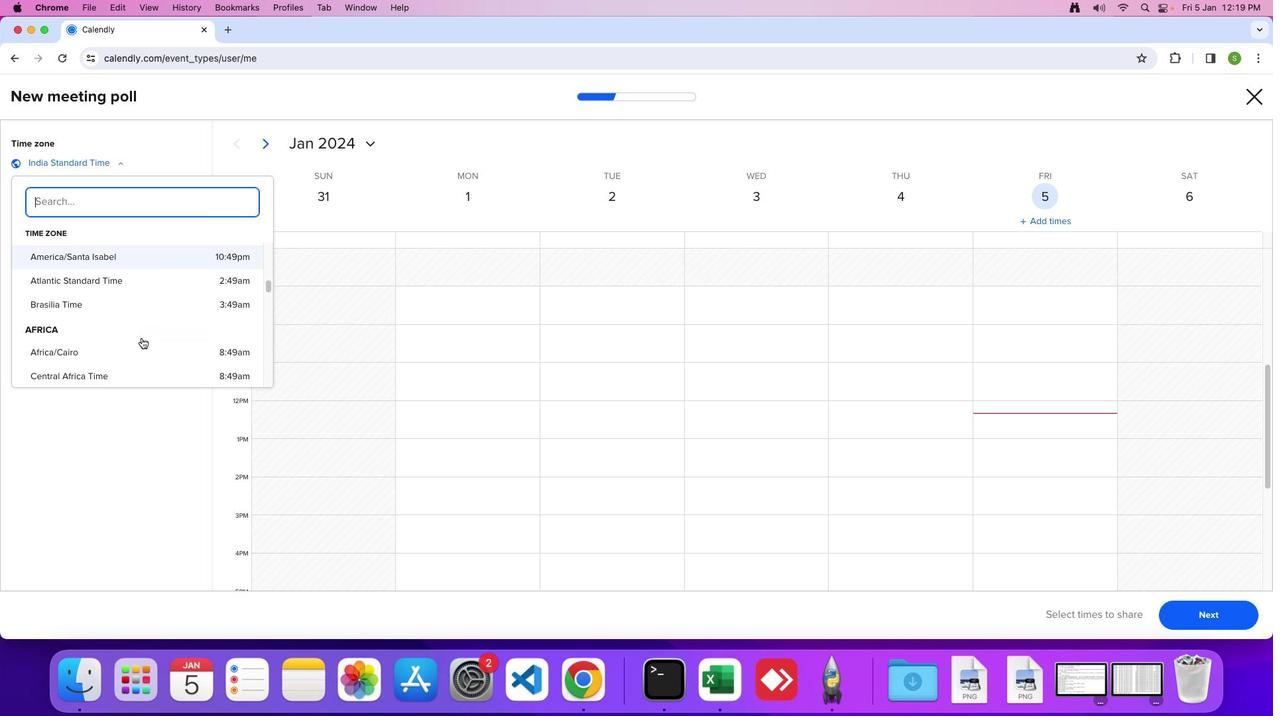 
Action: Mouse moved to (141, 337)
Screenshot: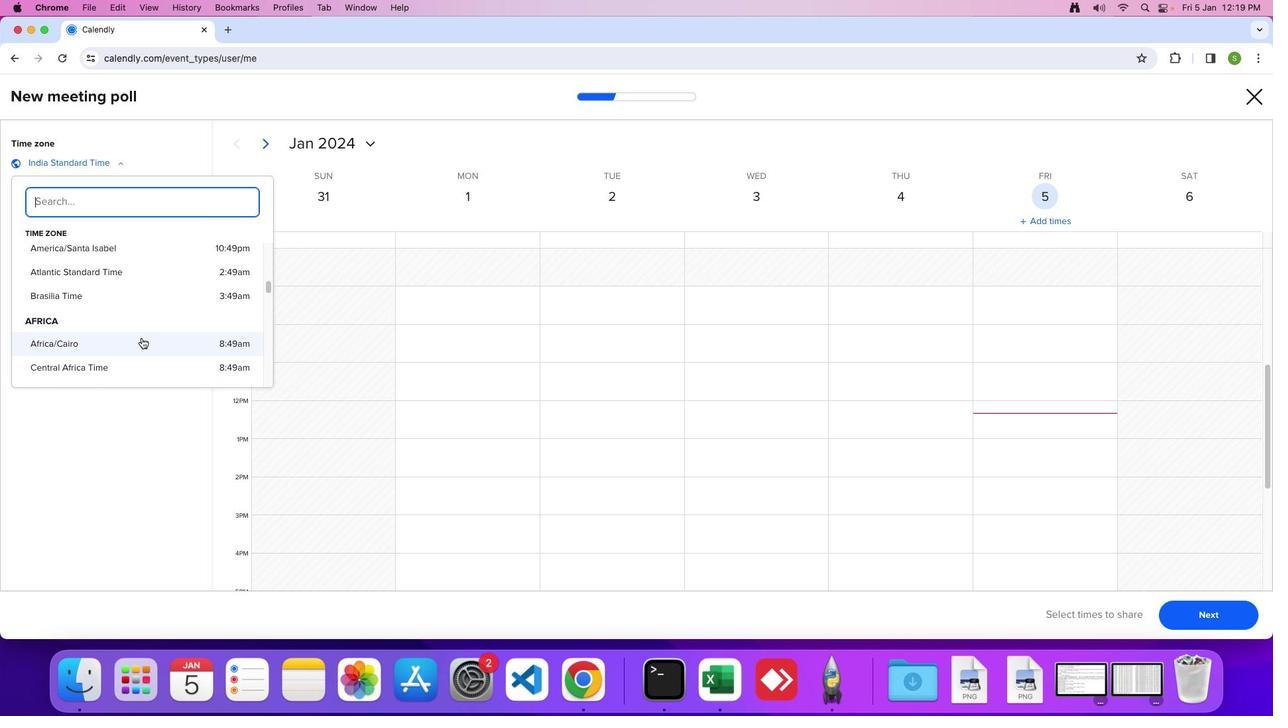 
Action: Mouse scrolled (141, 337) with delta (0, 0)
Screenshot: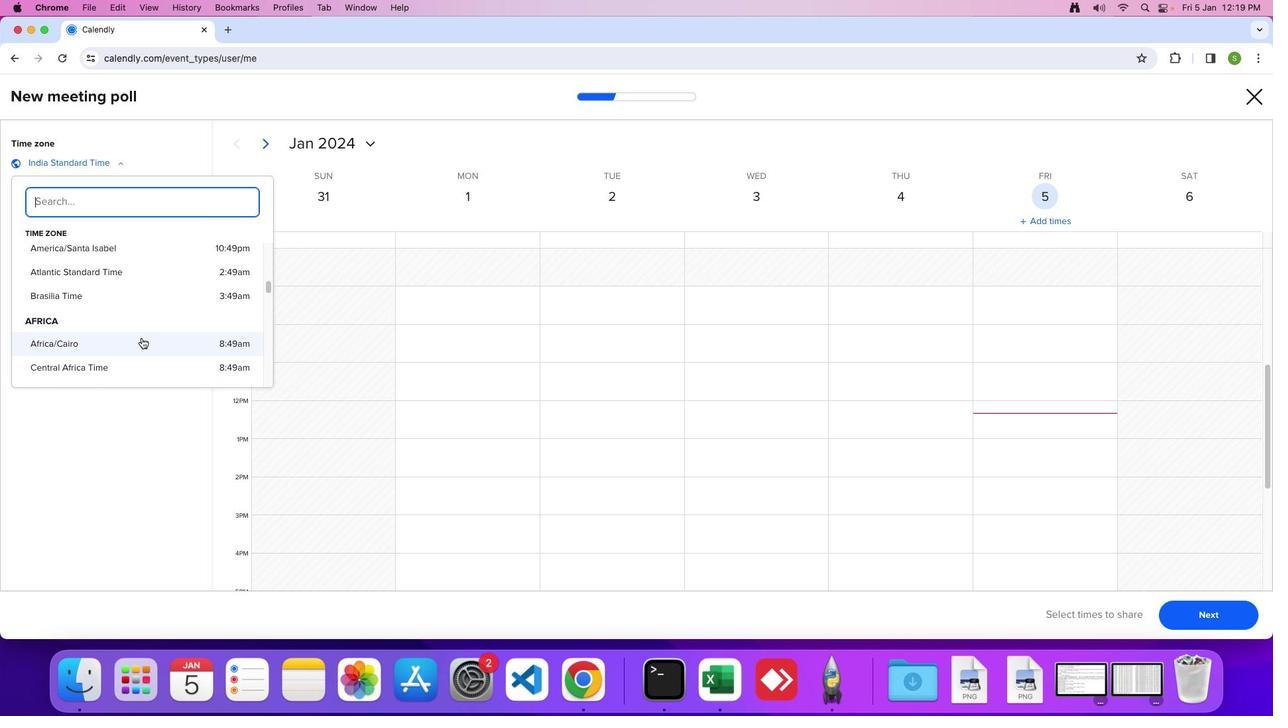
Action: Mouse scrolled (141, 337) with delta (0, 0)
Screenshot: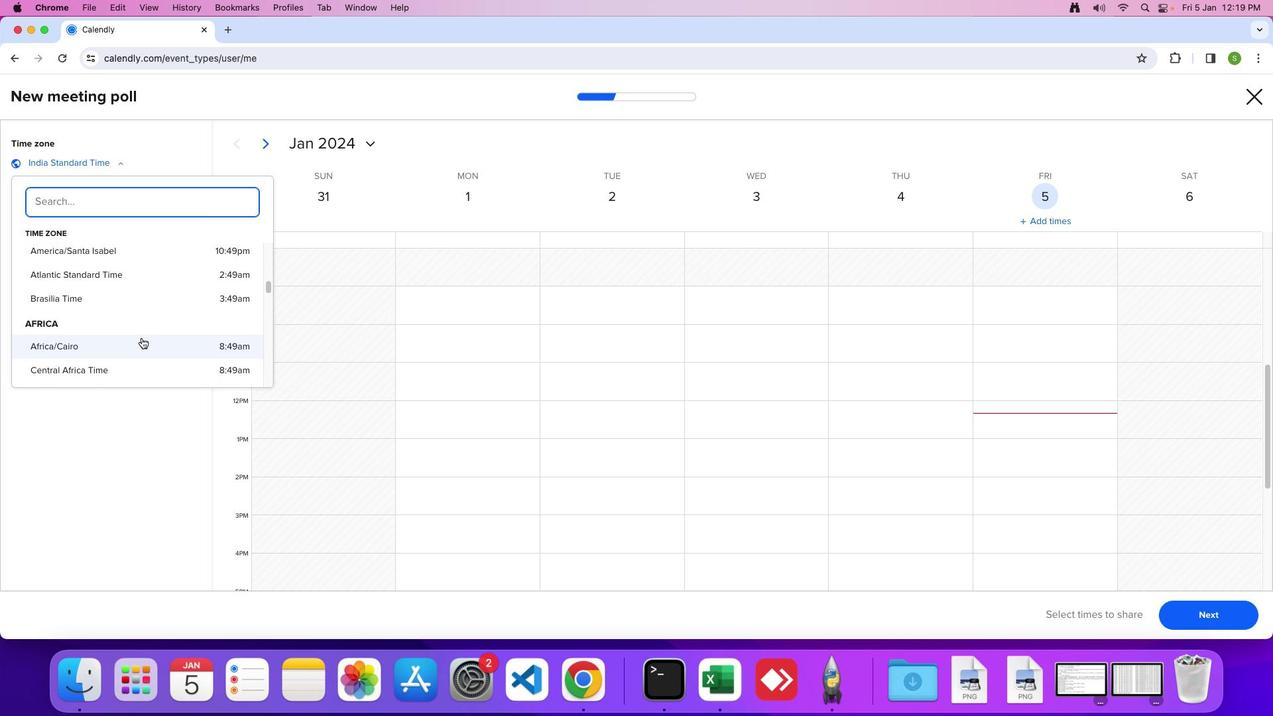 
Action: Mouse scrolled (141, 337) with delta (0, 0)
Screenshot: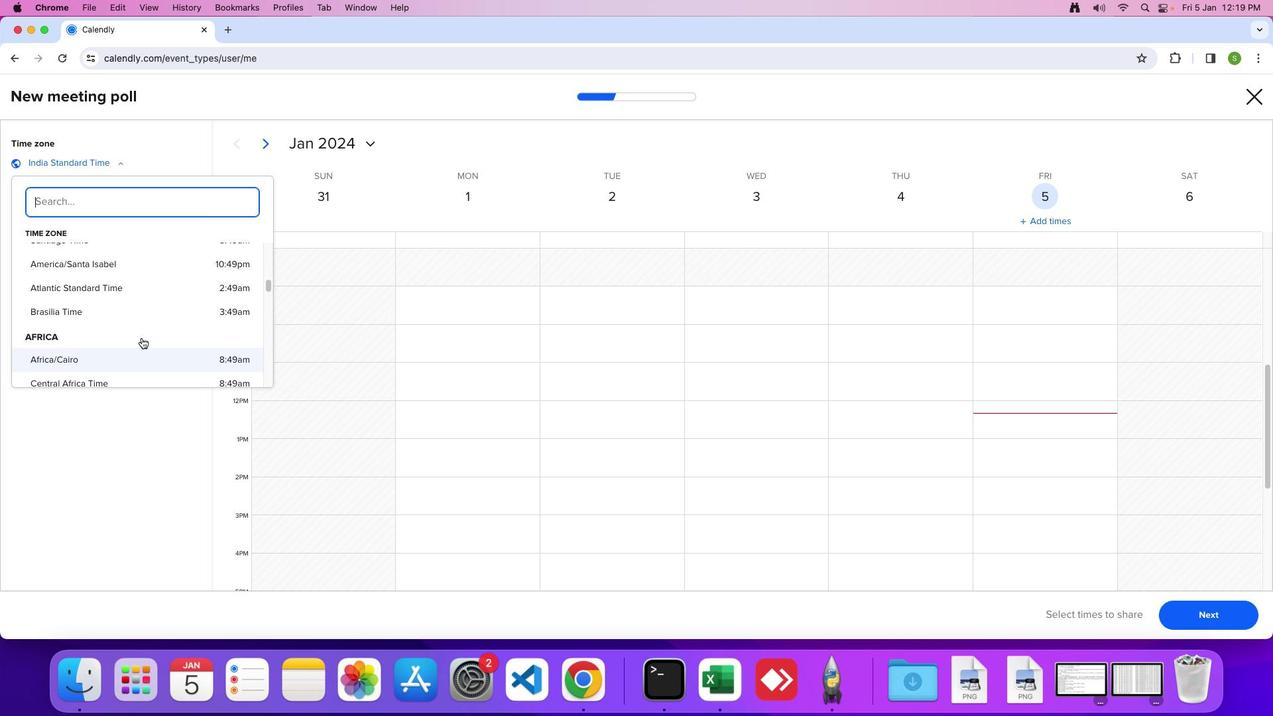 
Action: Mouse scrolled (141, 337) with delta (0, 0)
Screenshot: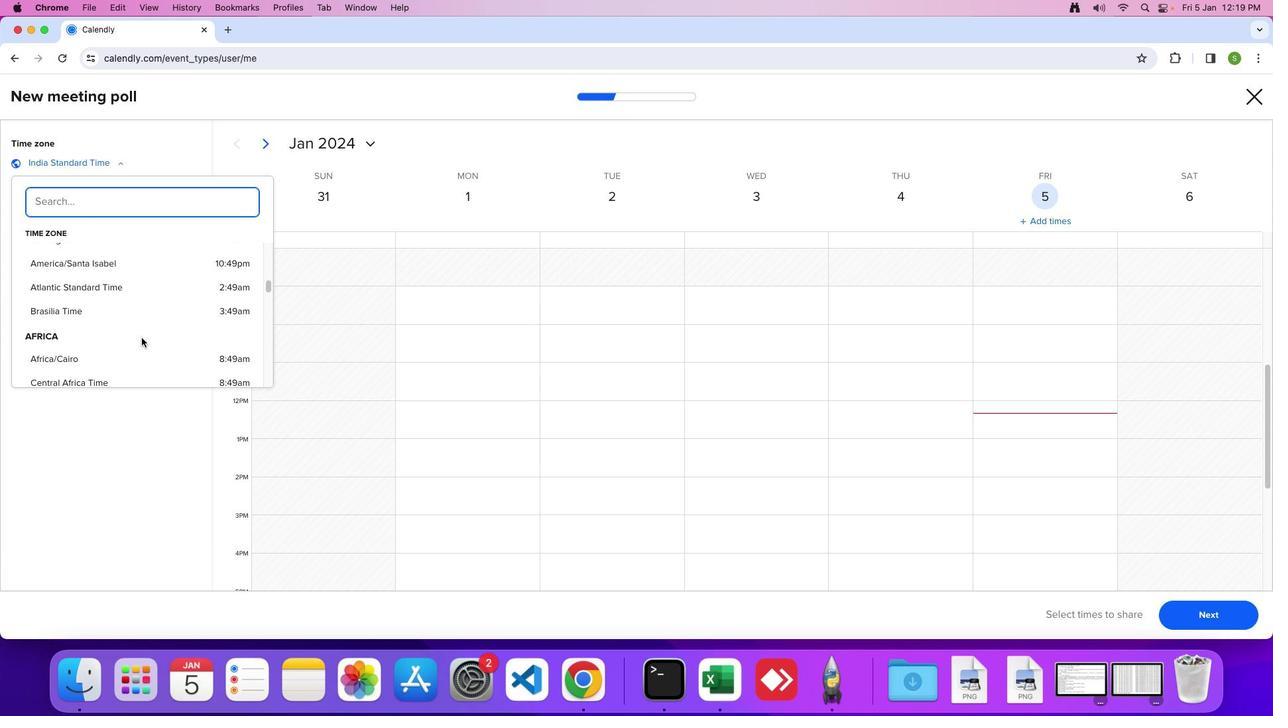 
Action: Mouse scrolled (141, 337) with delta (0, 0)
Screenshot: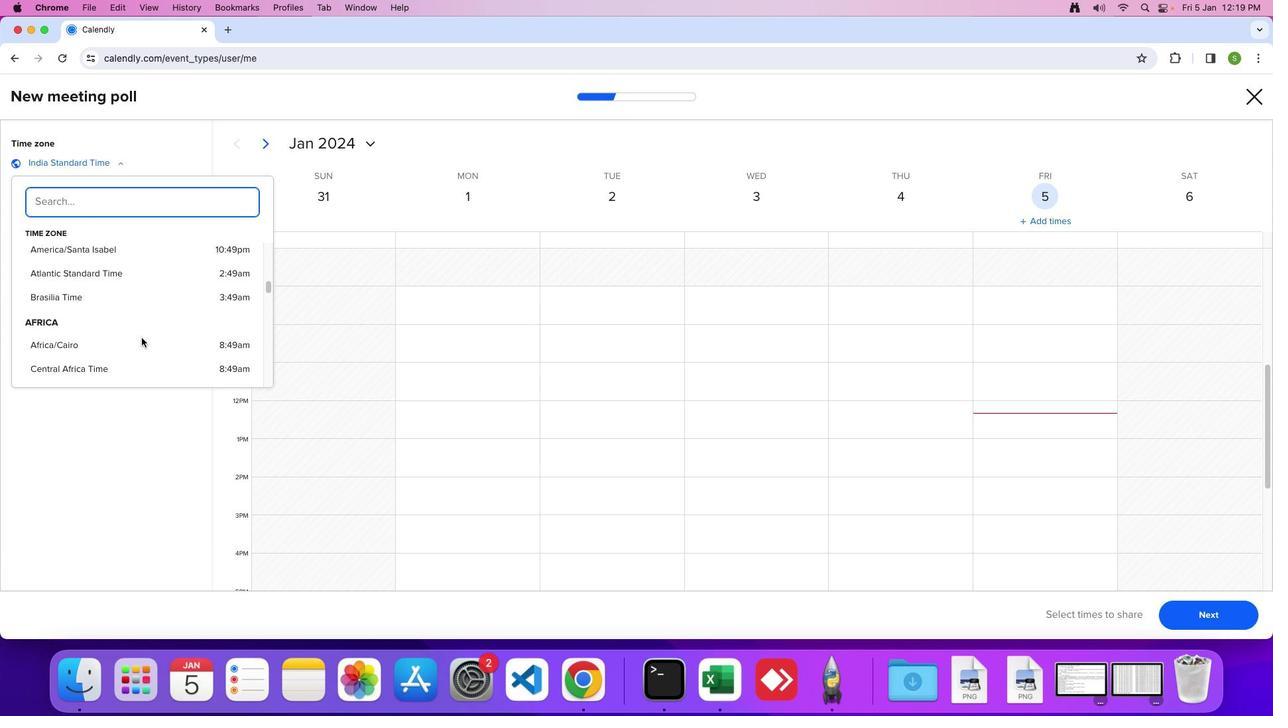 
Action: Mouse scrolled (141, 337) with delta (0, -1)
Screenshot: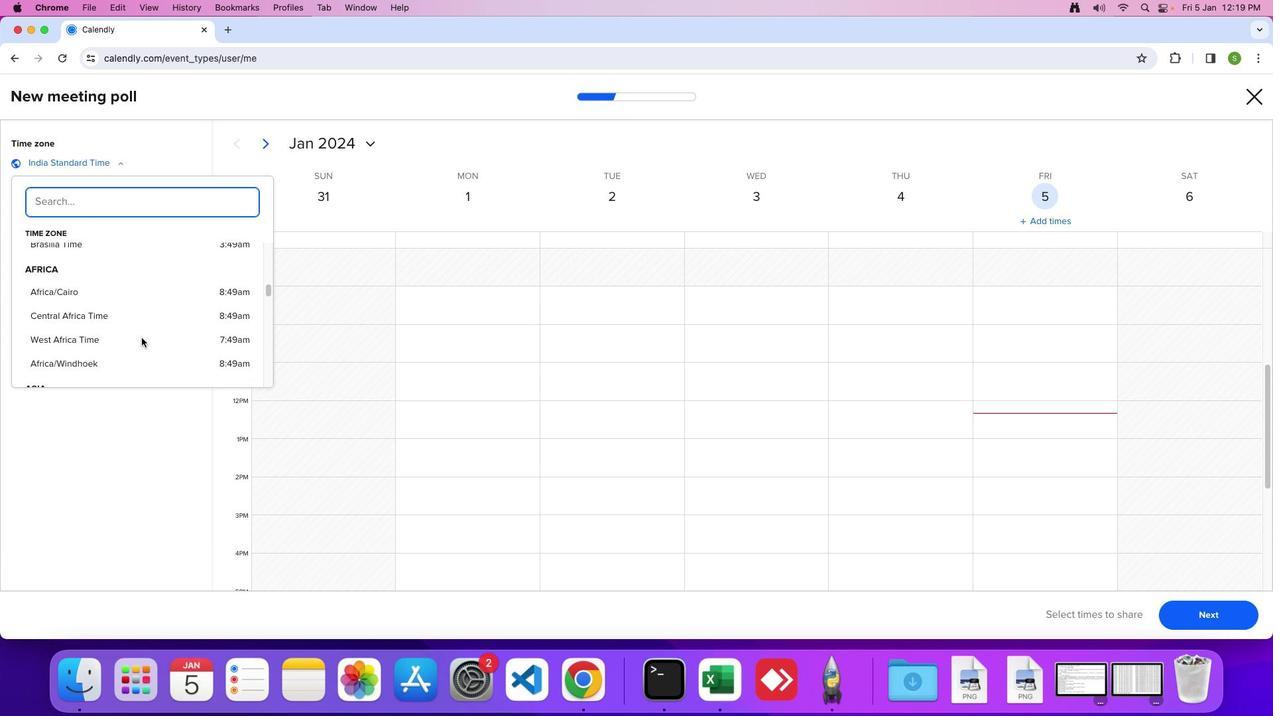 
Action: Mouse moved to (149, 308)
Screenshot: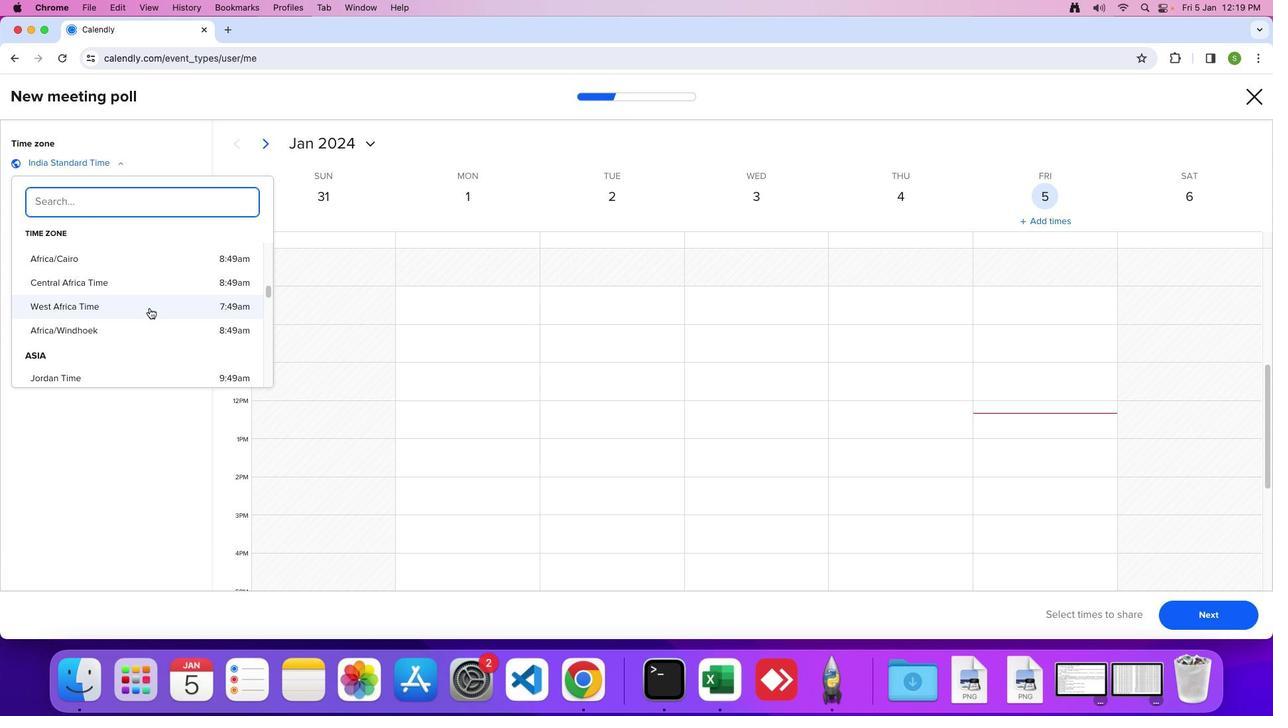 
Action: Mouse pressed left at (149, 308)
Screenshot: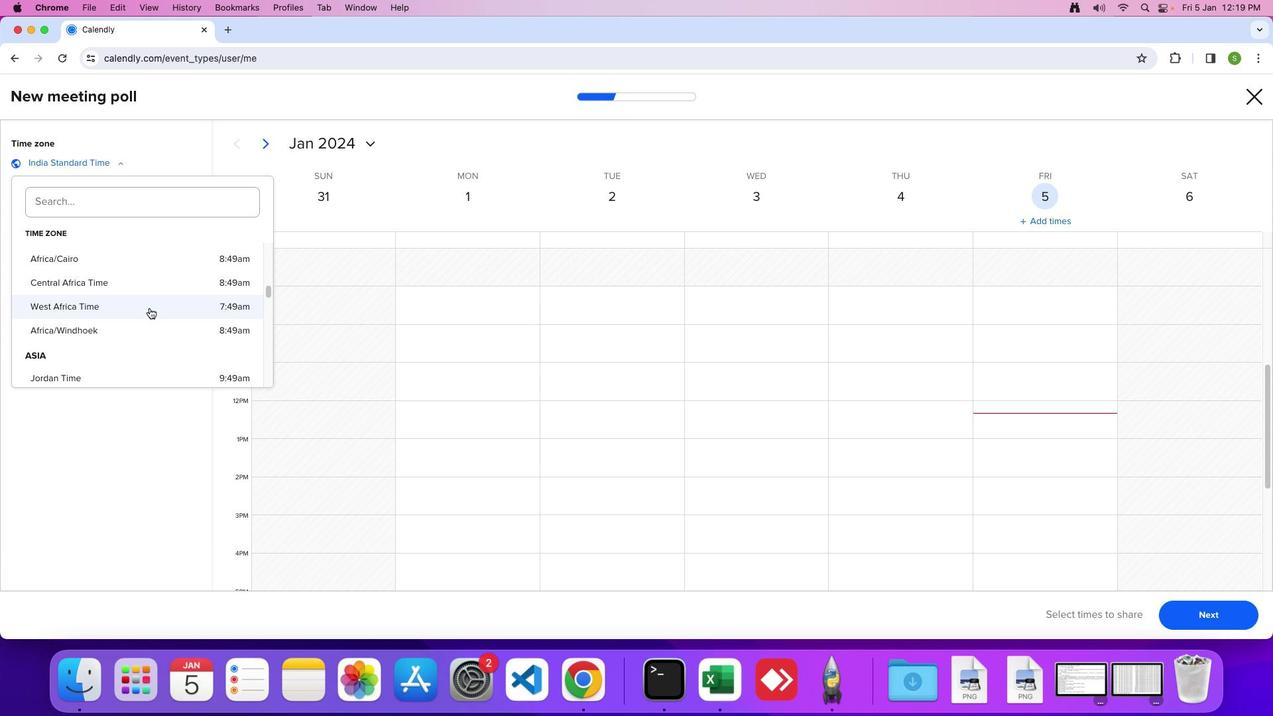 
Action: Mouse moved to (149, 308)
Screenshot: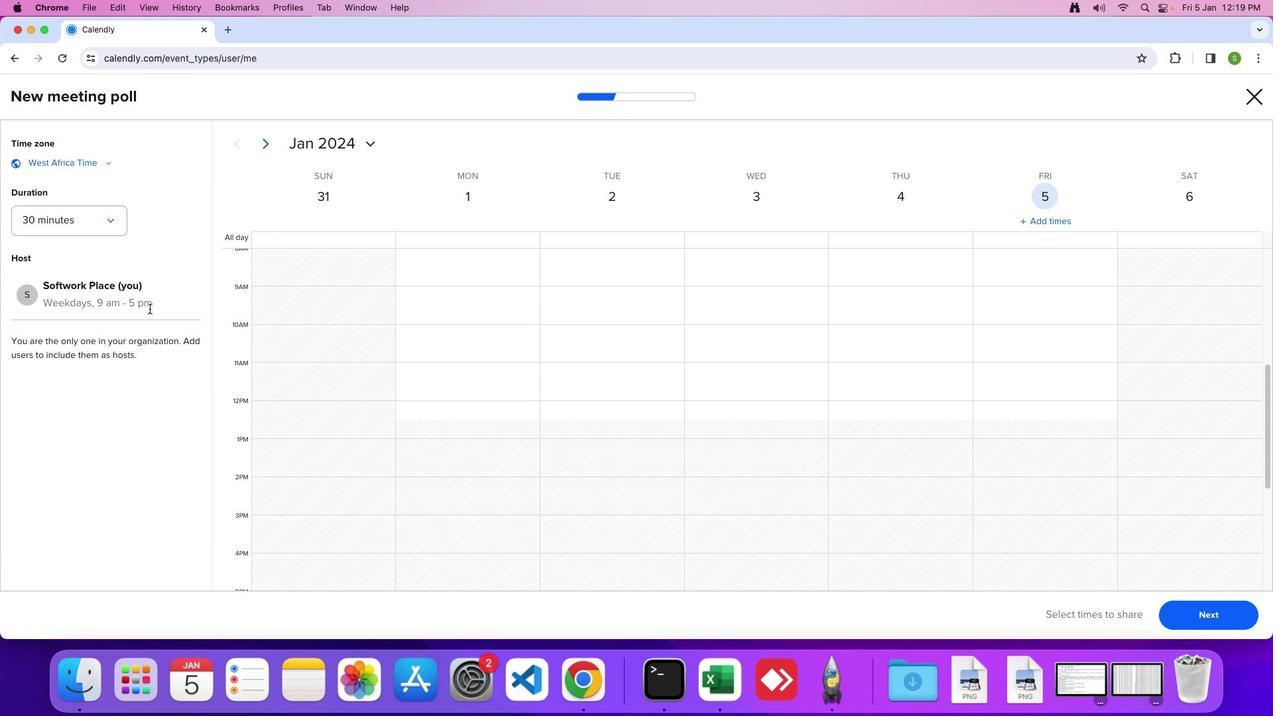 
